 Task: Find connections with filter location Bourgoin-Jallieu with filter topic #customerrelationswith filter profile language French with filter current company Aparna Constructions & Estates with filter school Sathyabama University with filter industry Social Networking Platforms with filter service category Interior Design with filter keywords title Chief Executive Officer
Action: Mouse moved to (506, 63)
Screenshot: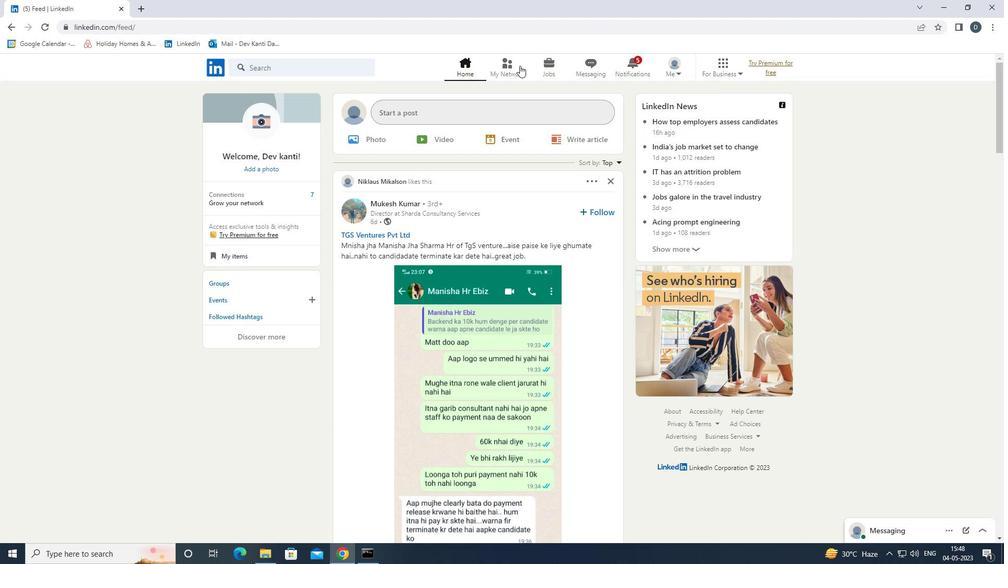 
Action: Mouse pressed left at (506, 63)
Screenshot: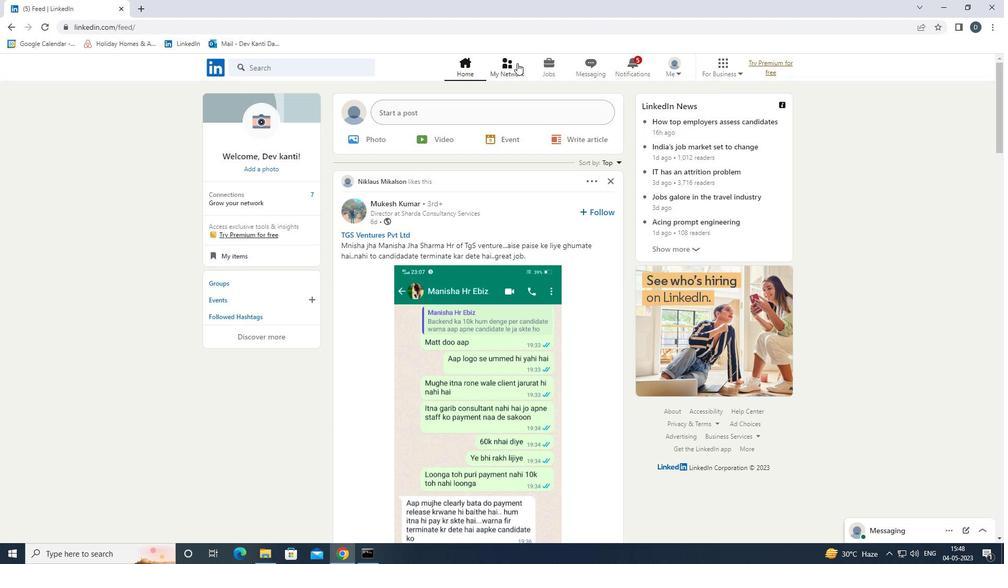 
Action: Mouse moved to (345, 123)
Screenshot: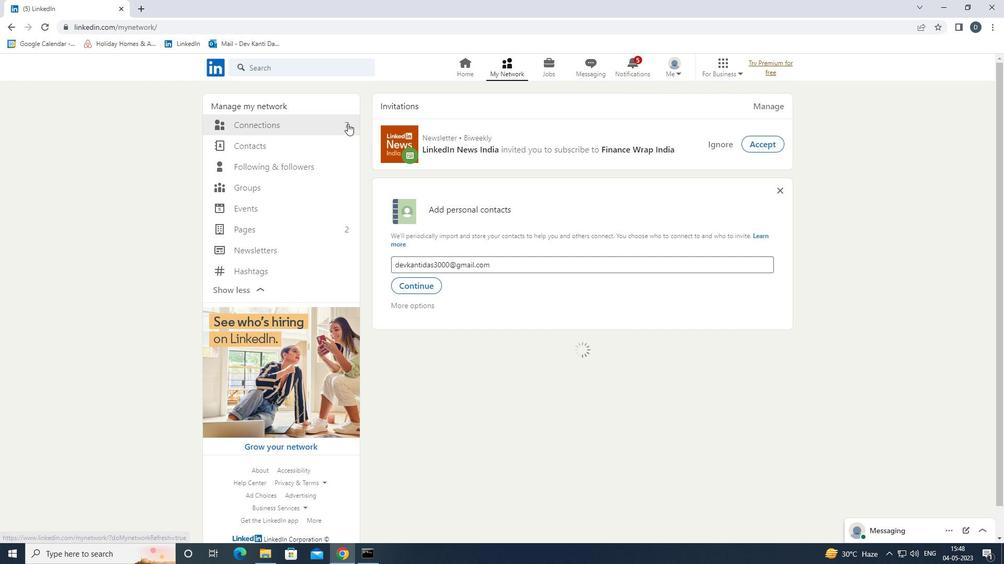 
Action: Mouse pressed left at (345, 123)
Screenshot: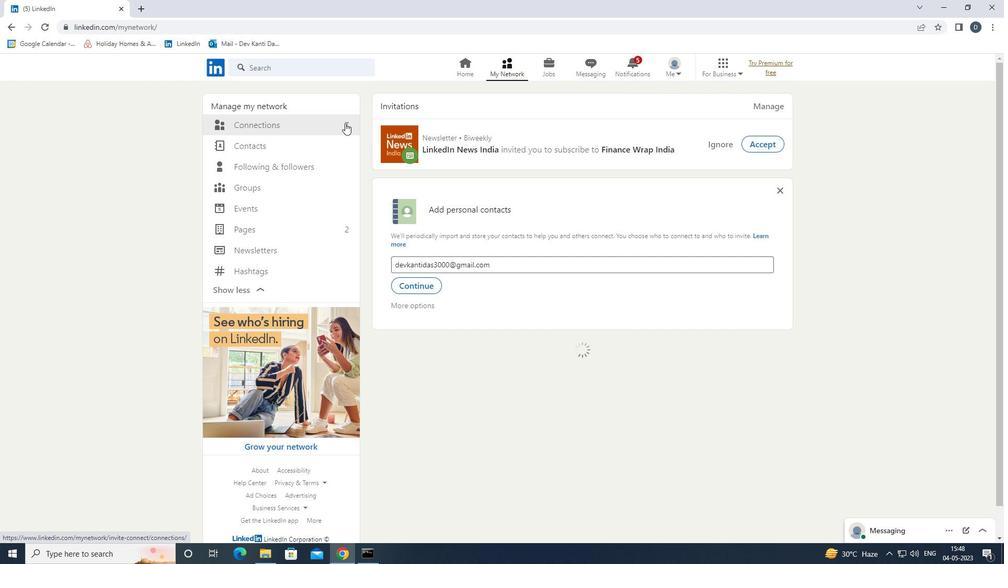 
Action: Mouse moved to (575, 127)
Screenshot: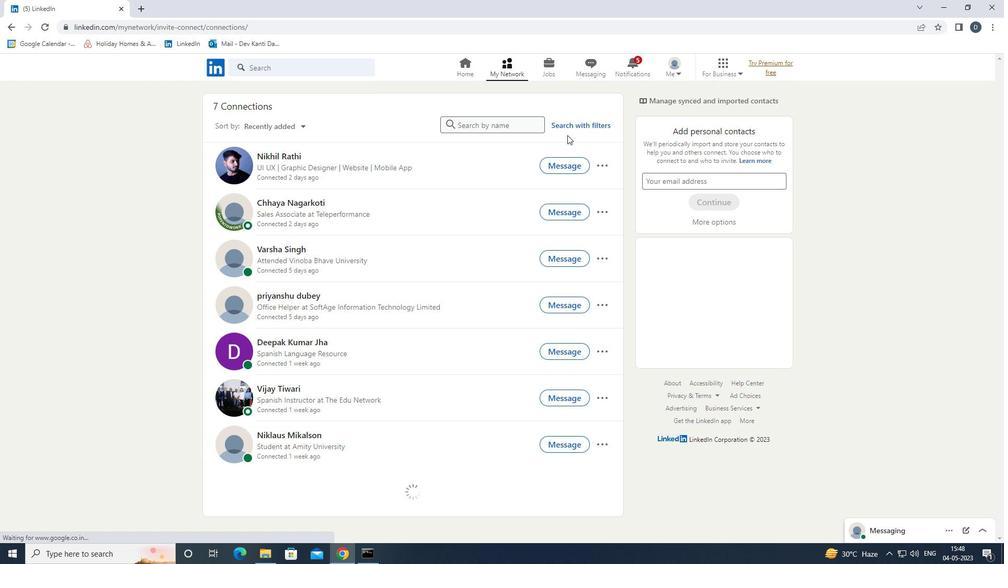 
Action: Mouse pressed left at (575, 127)
Screenshot: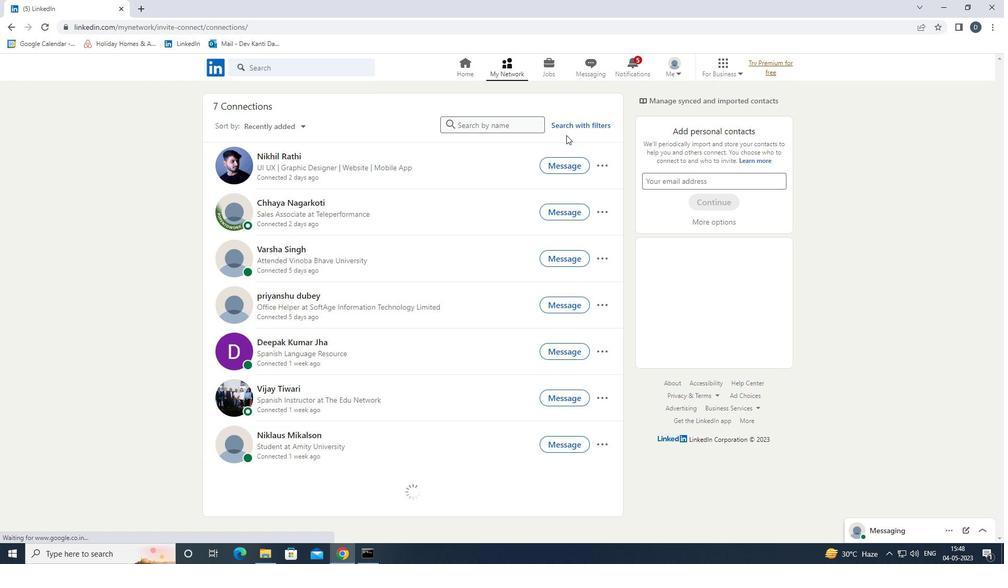 
Action: Mouse moved to (537, 99)
Screenshot: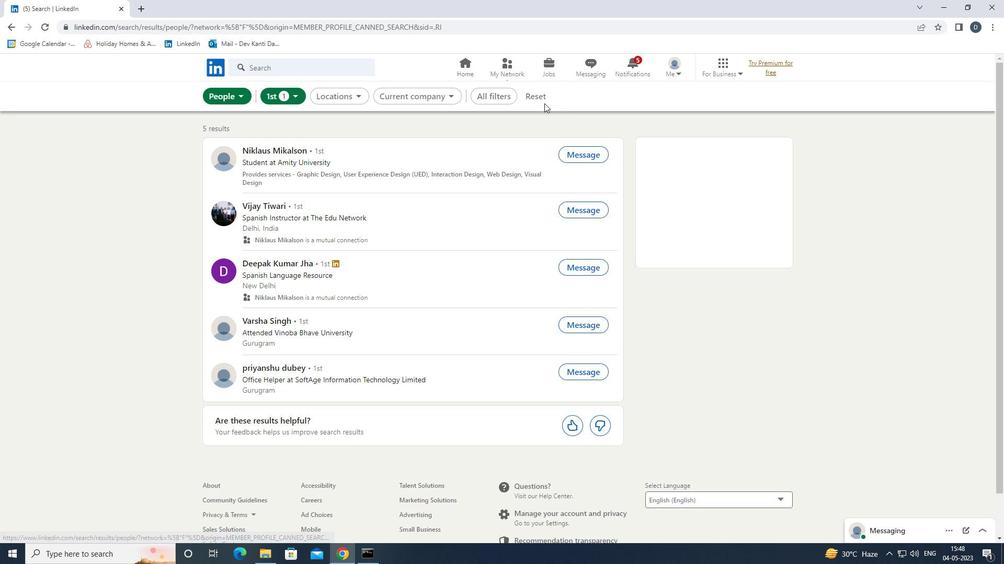 
Action: Mouse pressed left at (537, 99)
Screenshot: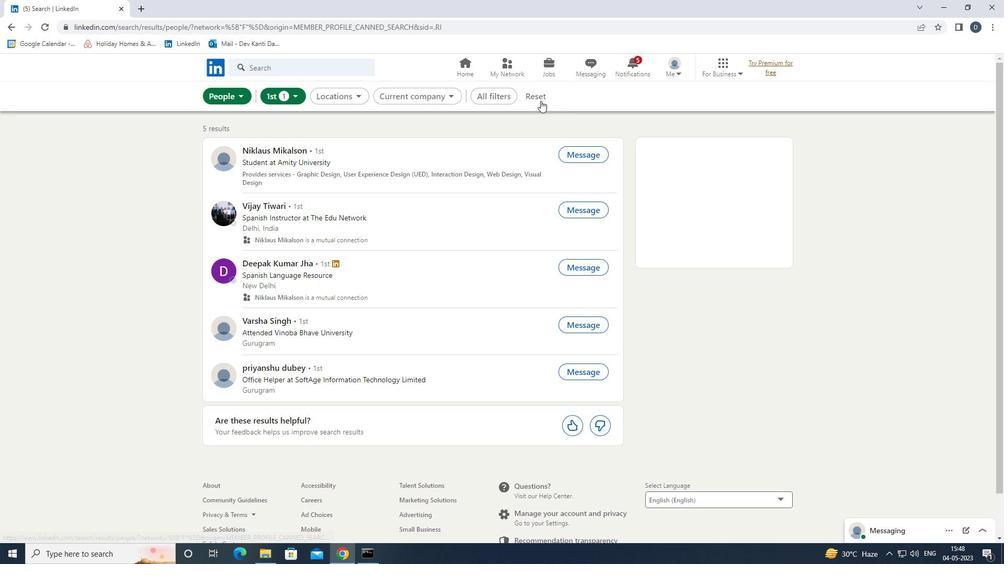 
Action: Mouse moved to (523, 93)
Screenshot: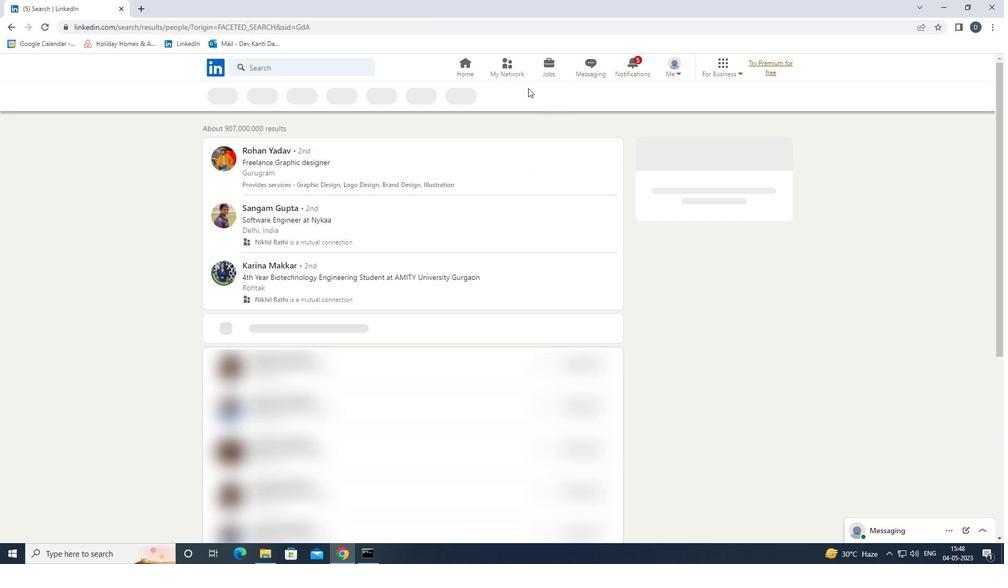 
Action: Mouse pressed left at (523, 93)
Screenshot: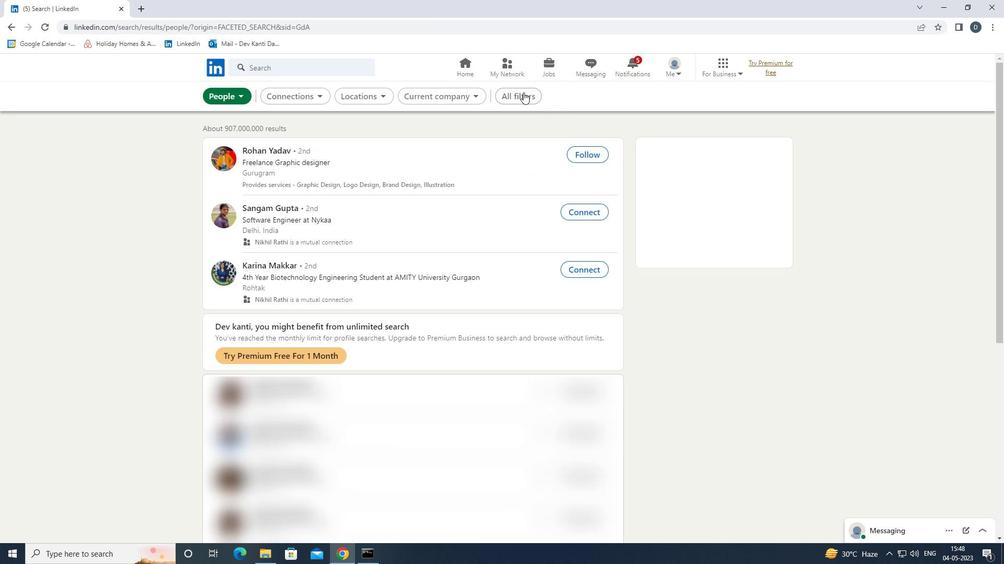 
Action: Mouse moved to (863, 306)
Screenshot: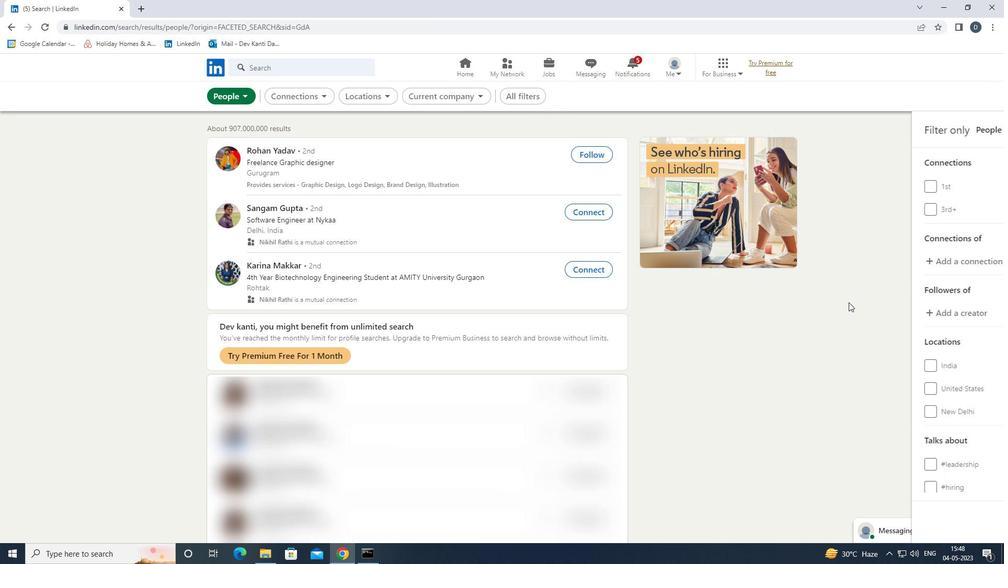 
Action: Mouse scrolled (863, 305) with delta (0, 0)
Screenshot: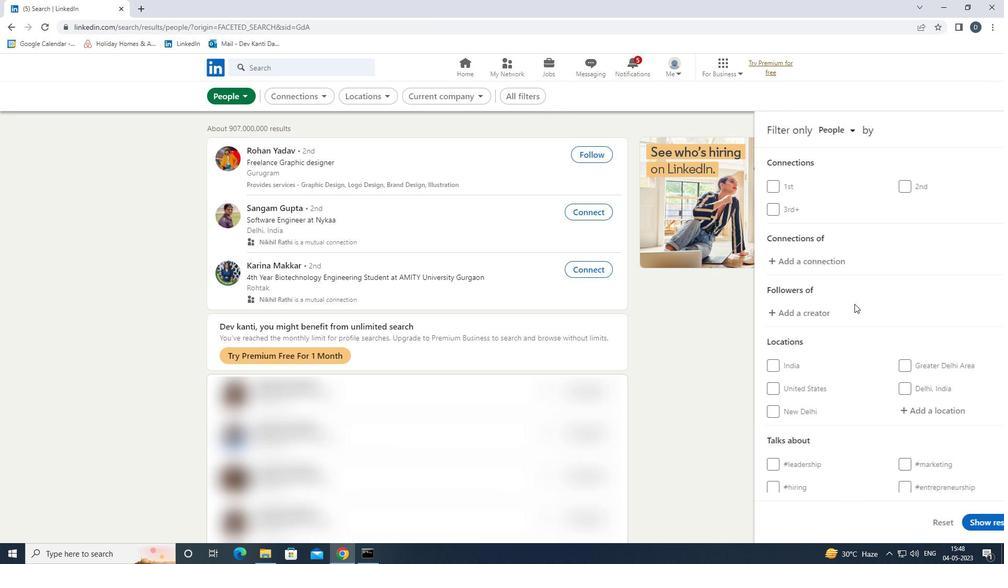 
Action: Mouse scrolled (863, 305) with delta (0, 0)
Screenshot: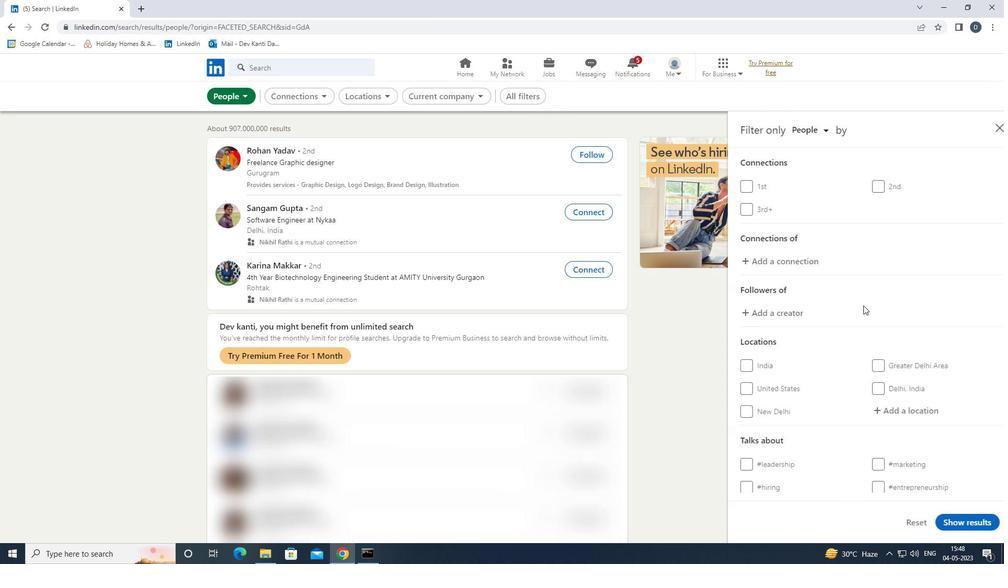 
Action: Mouse moved to (884, 301)
Screenshot: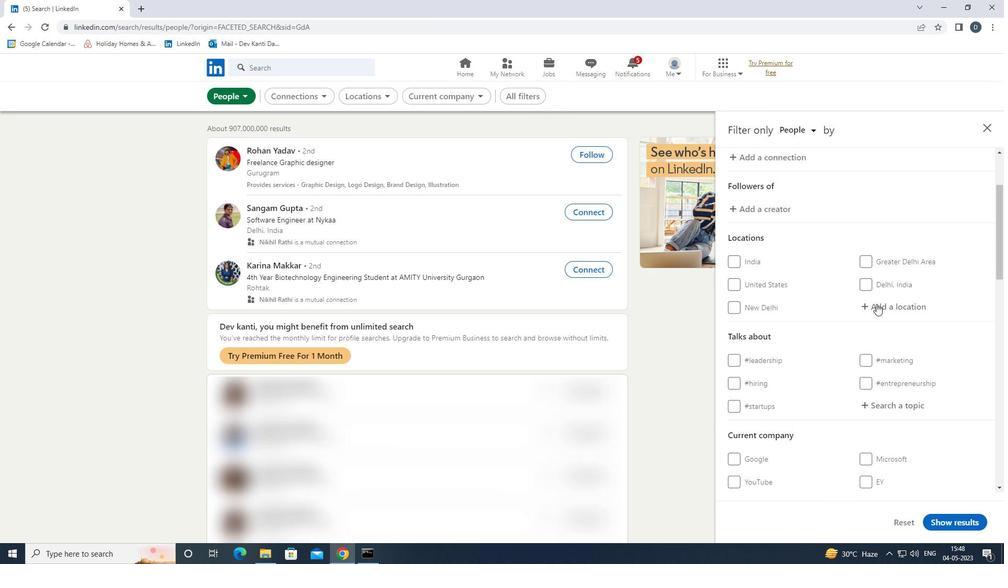 
Action: Mouse pressed left at (884, 301)
Screenshot: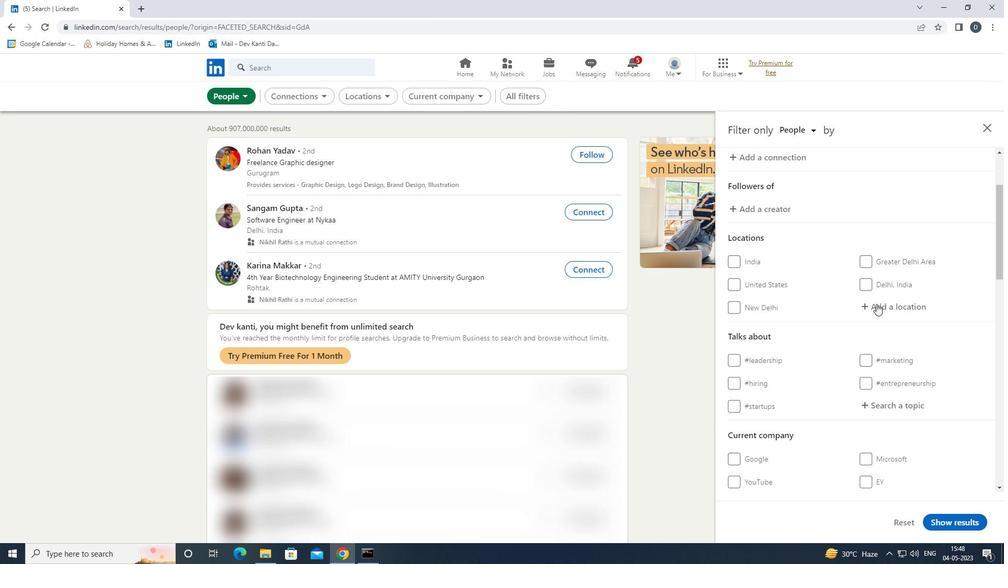 
Action: Key pressed <Key.shift><Key.shift>BOURGOIN<Key.down><Key.enter>
Screenshot: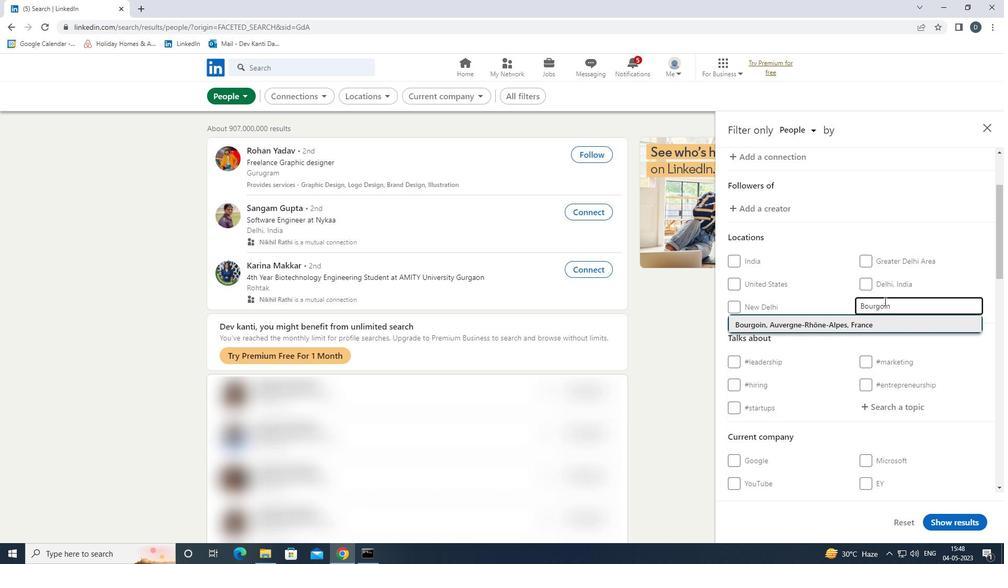 
Action: Mouse scrolled (884, 301) with delta (0, 0)
Screenshot: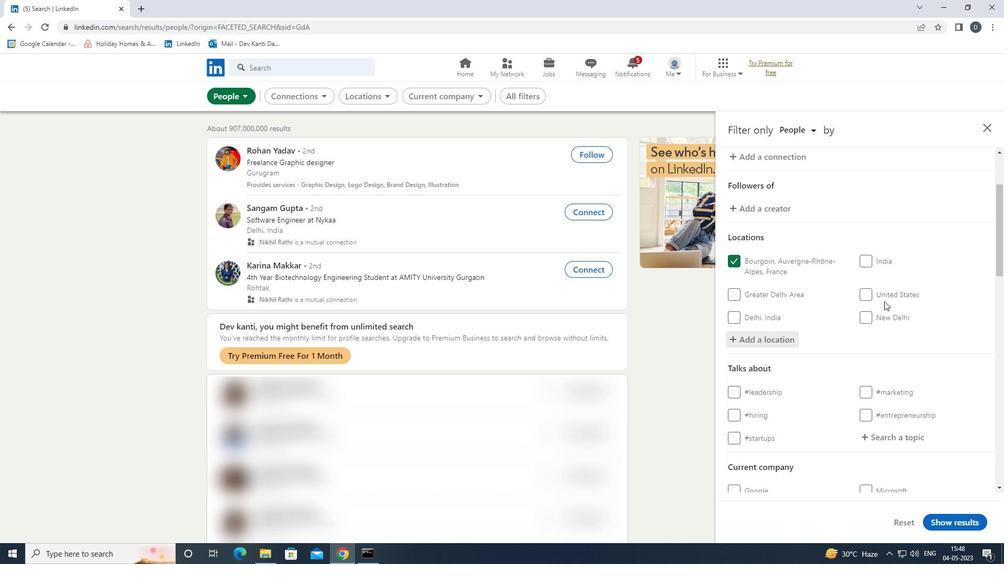 
Action: Mouse scrolled (884, 301) with delta (0, 0)
Screenshot: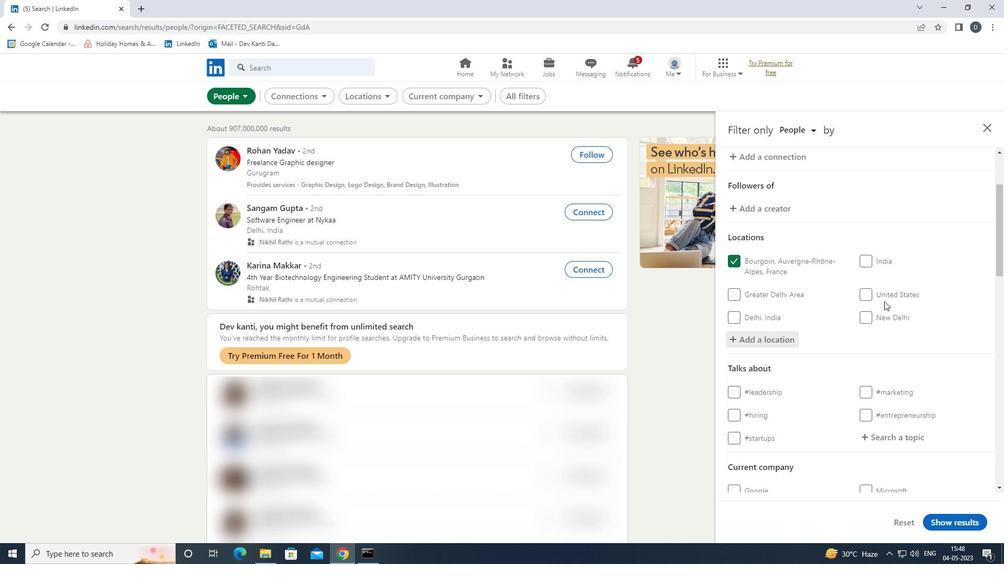 
Action: Mouse moved to (884, 335)
Screenshot: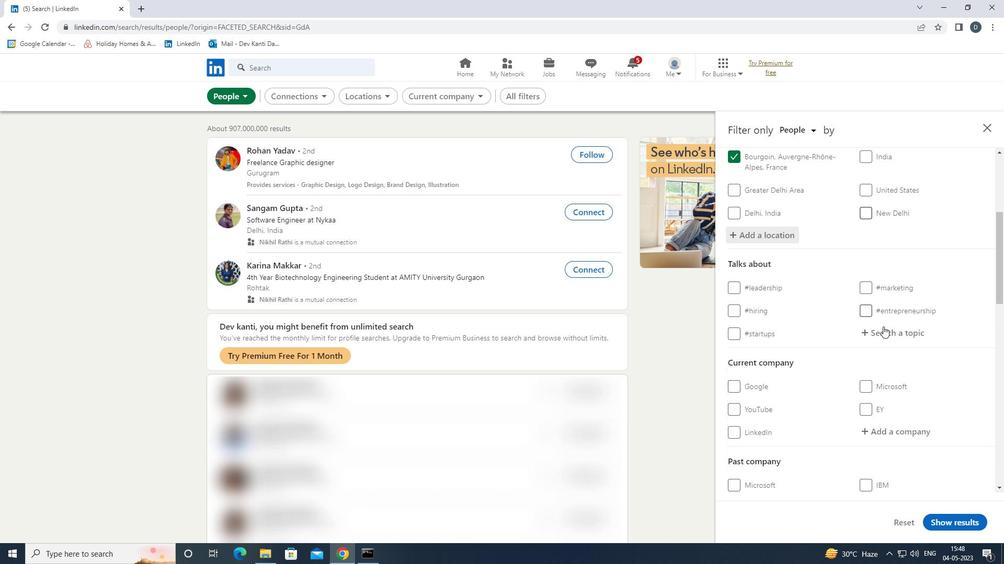 
Action: Mouse pressed left at (884, 335)
Screenshot: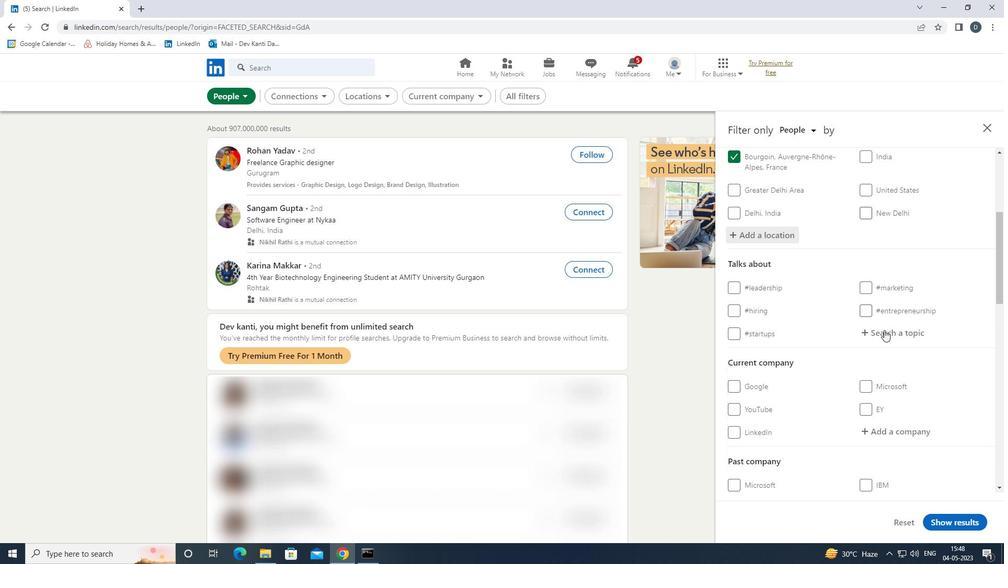
Action: Key pressed CUSTOMERRELAT<Key.down><Key.enter>
Screenshot: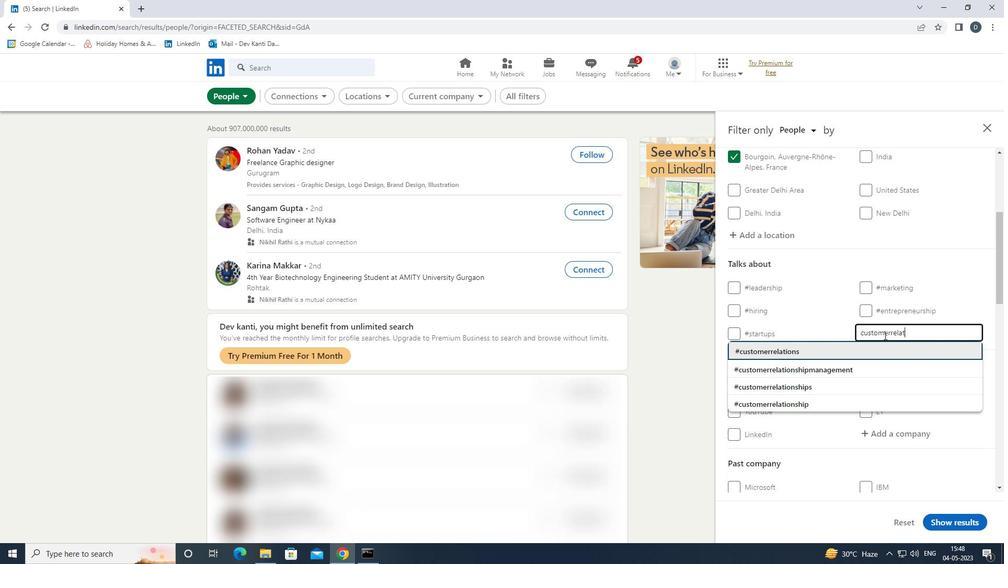 
Action: Mouse scrolled (884, 335) with delta (0, 0)
Screenshot: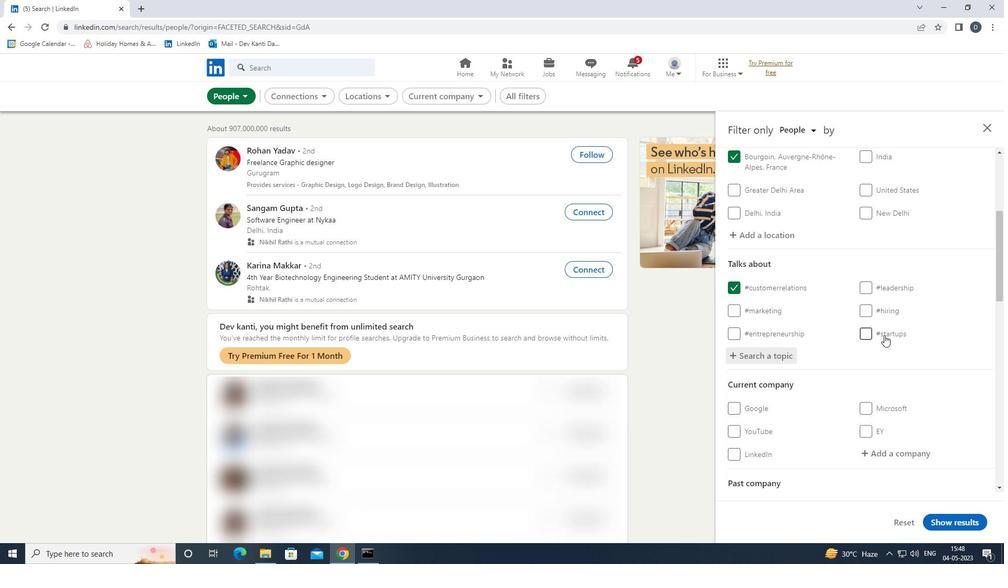 
Action: Mouse scrolled (884, 335) with delta (0, 0)
Screenshot: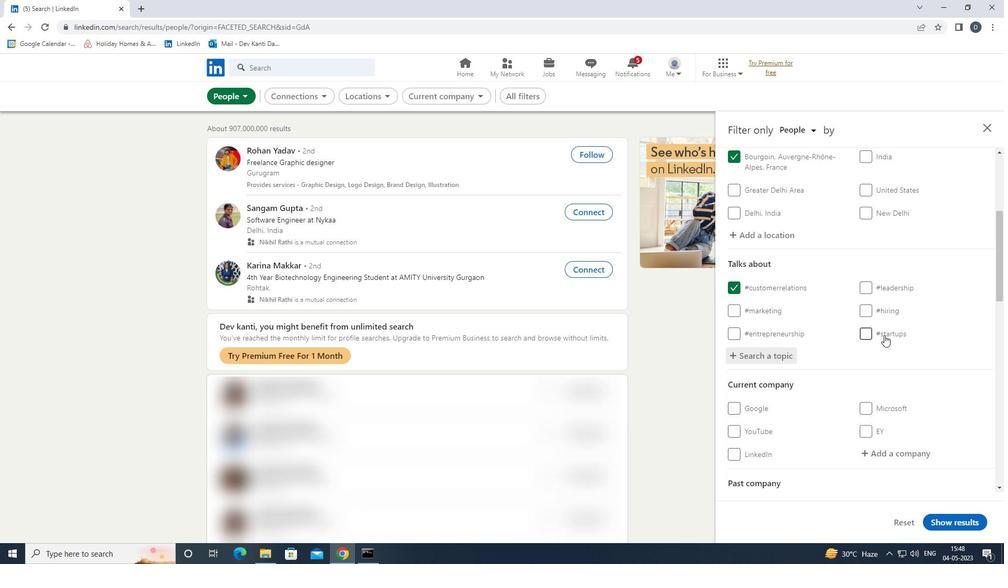 
Action: Mouse scrolled (884, 335) with delta (0, 0)
Screenshot: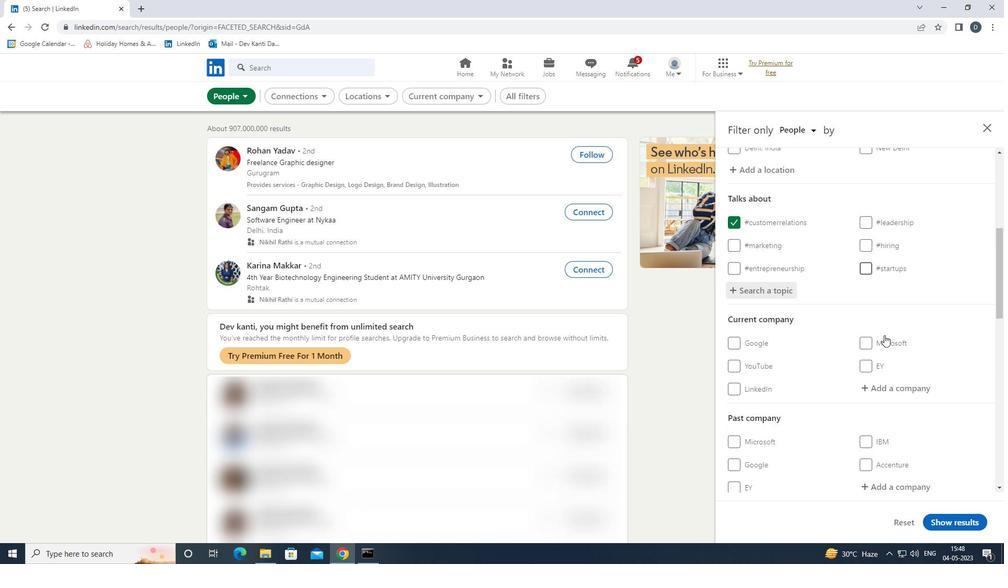 
Action: Mouse scrolled (884, 335) with delta (0, 0)
Screenshot: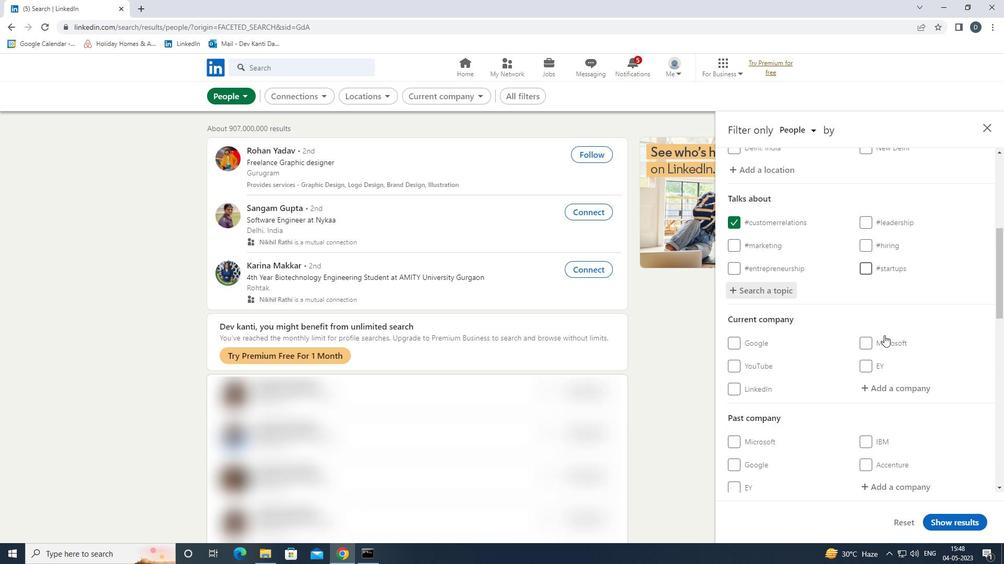 
Action: Mouse scrolled (884, 335) with delta (0, 0)
Screenshot: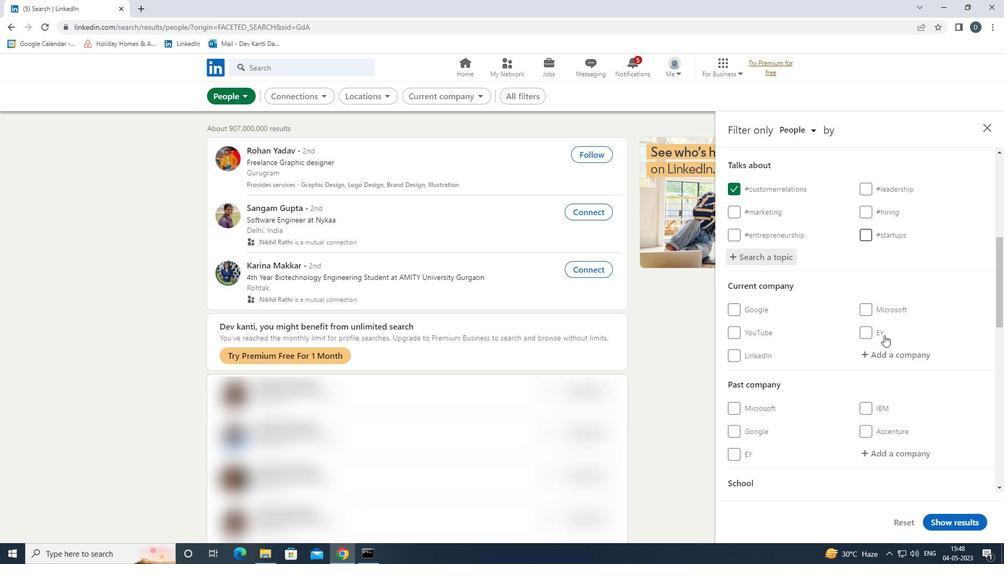 
Action: Mouse scrolled (884, 335) with delta (0, 0)
Screenshot: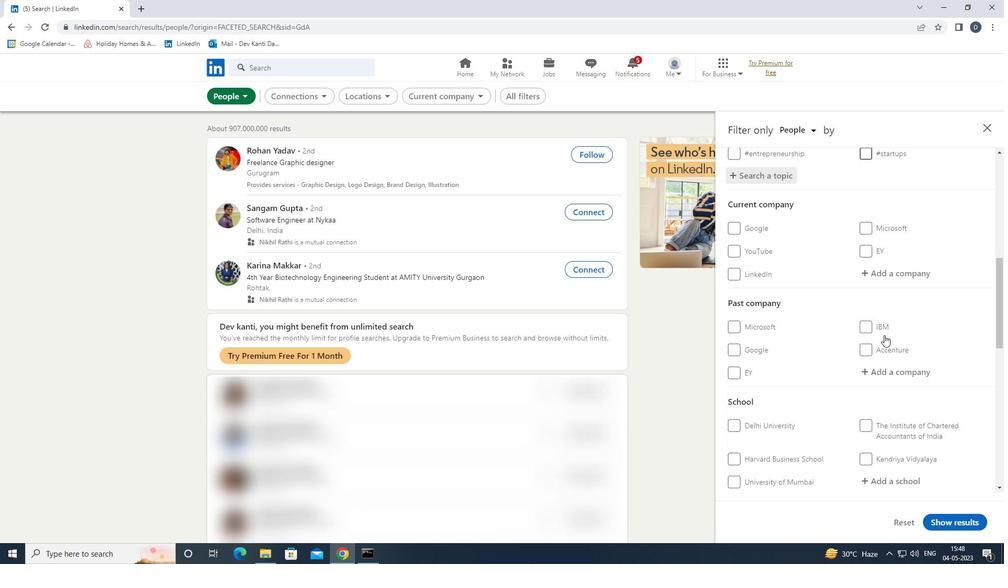 
Action: Mouse scrolled (884, 335) with delta (0, 0)
Screenshot: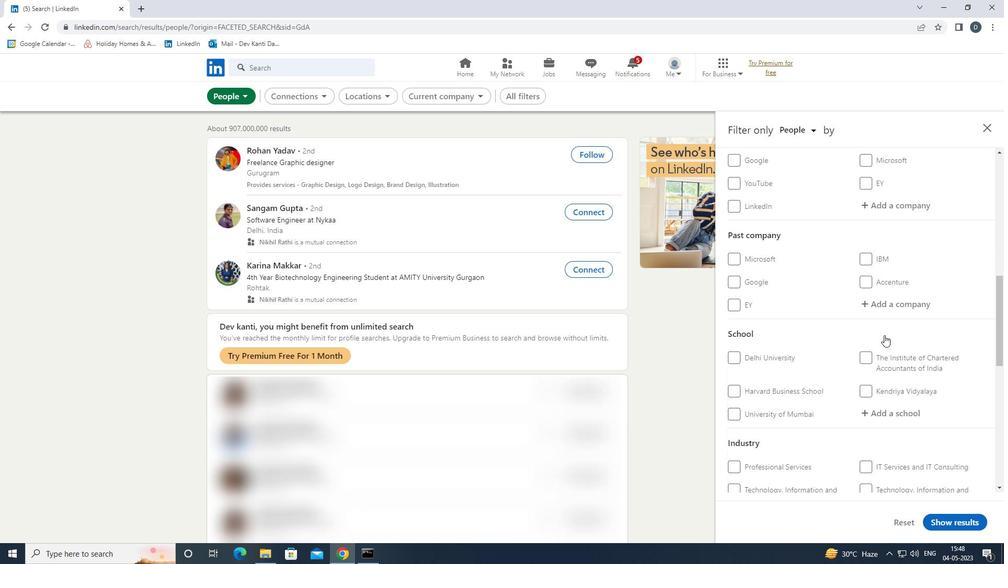 
Action: Mouse scrolled (884, 335) with delta (0, 0)
Screenshot: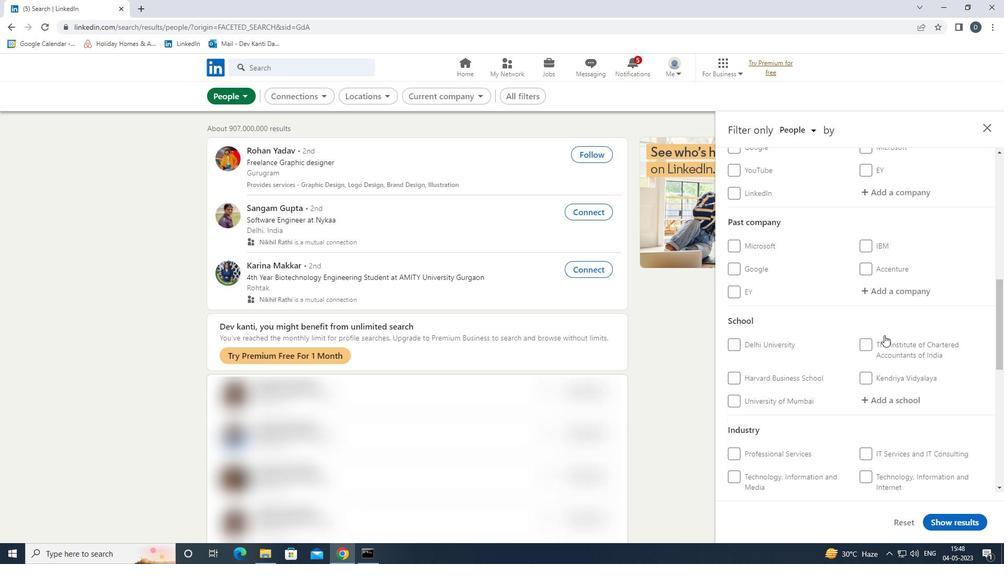 
Action: Mouse moved to (860, 416)
Screenshot: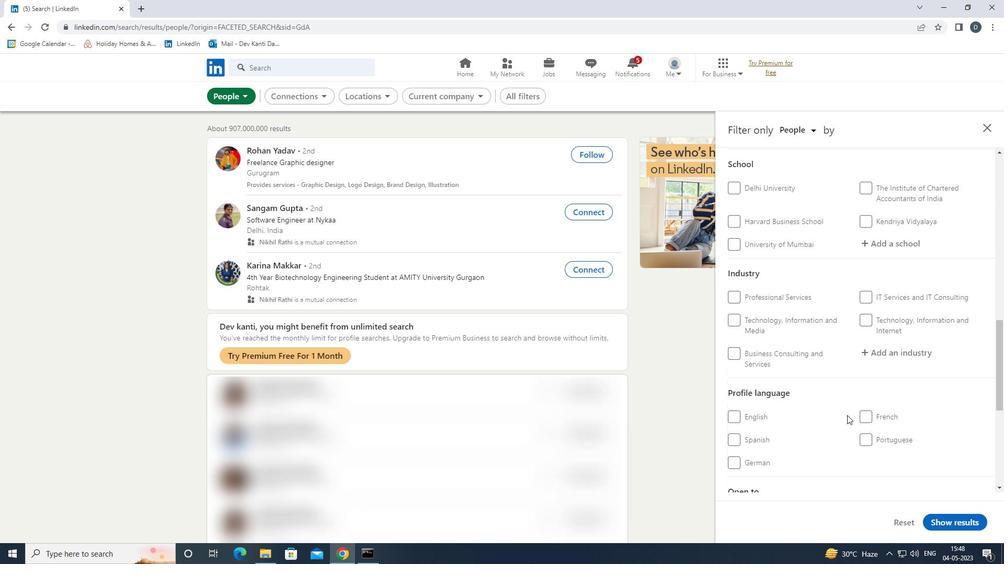 
Action: Mouse pressed left at (860, 416)
Screenshot: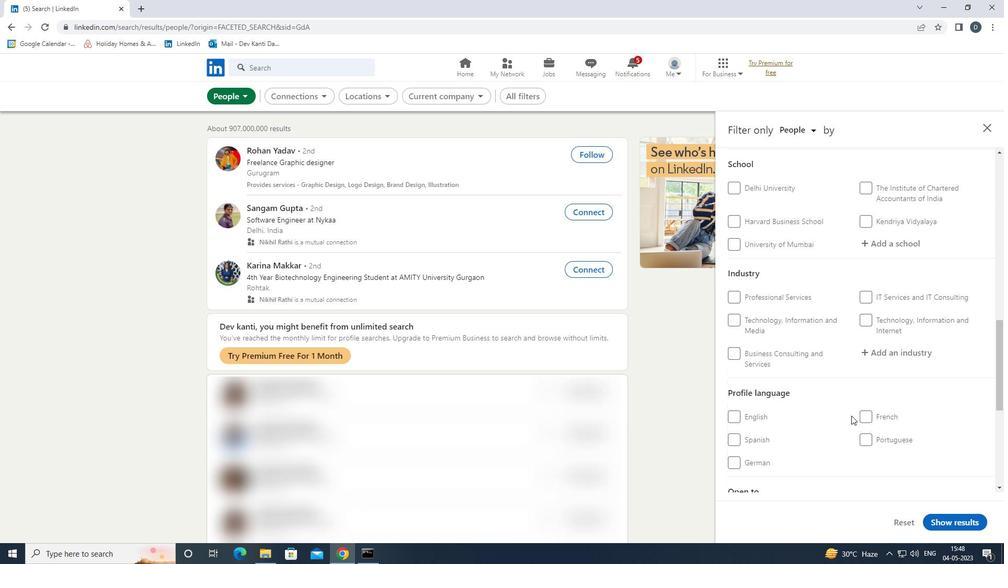 
Action: Mouse scrolled (860, 417) with delta (0, 0)
Screenshot: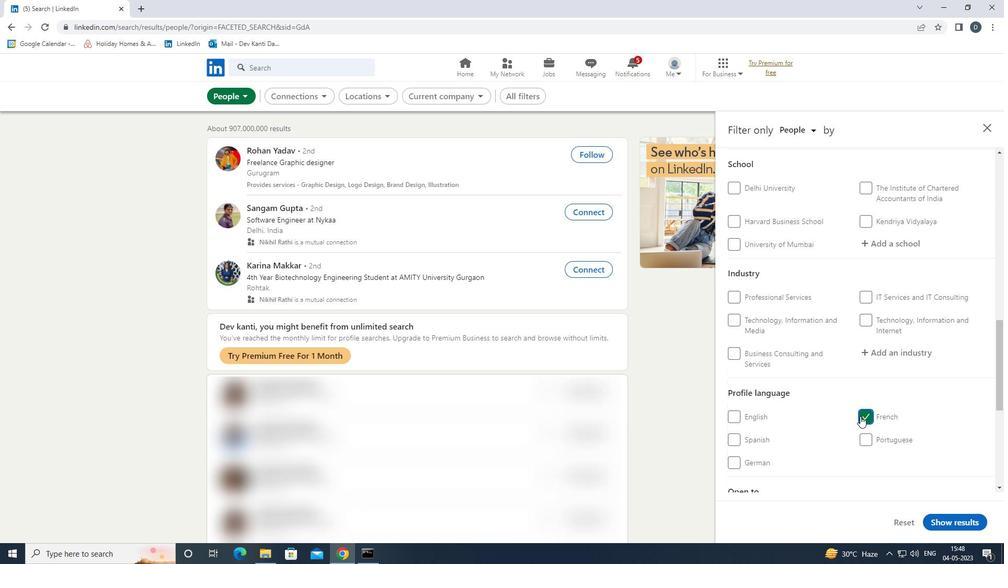 
Action: Mouse scrolled (860, 417) with delta (0, 0)
Screenshot: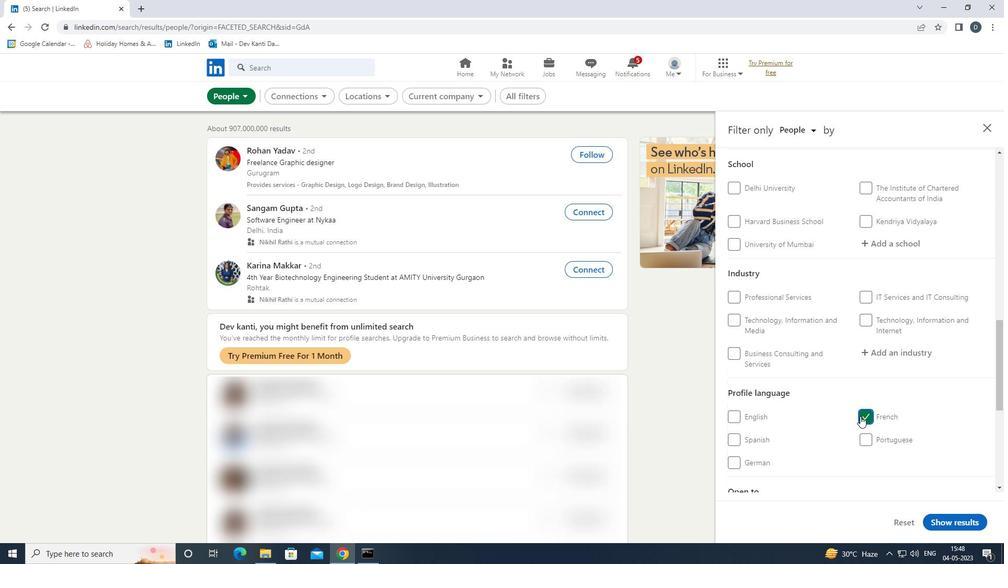 
Action: Mouse scrolled (860, 417) with delta (0, 0)
Screenshot: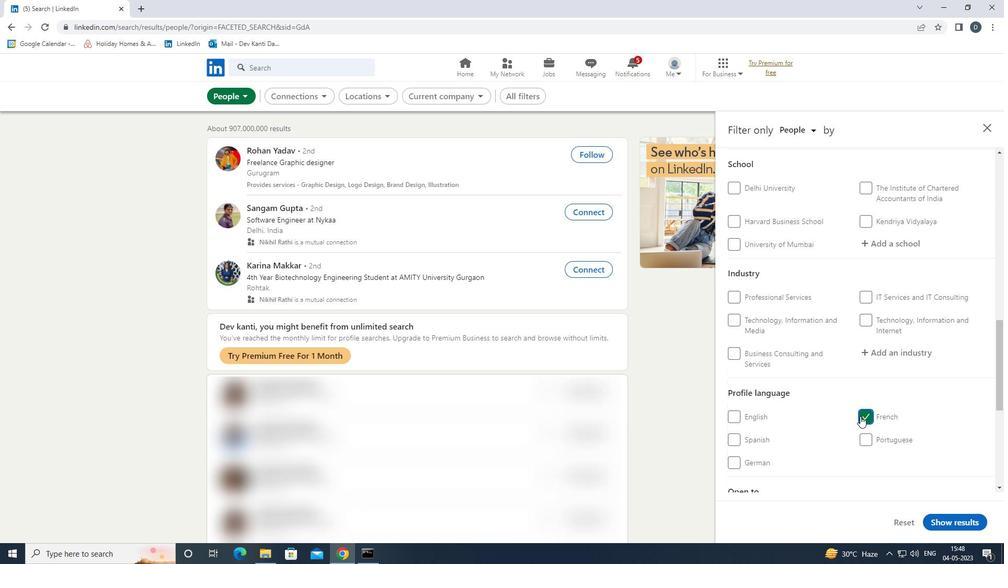
Action: Mouse scrolled (860, 417) with delta (0, 0)
Screenshot: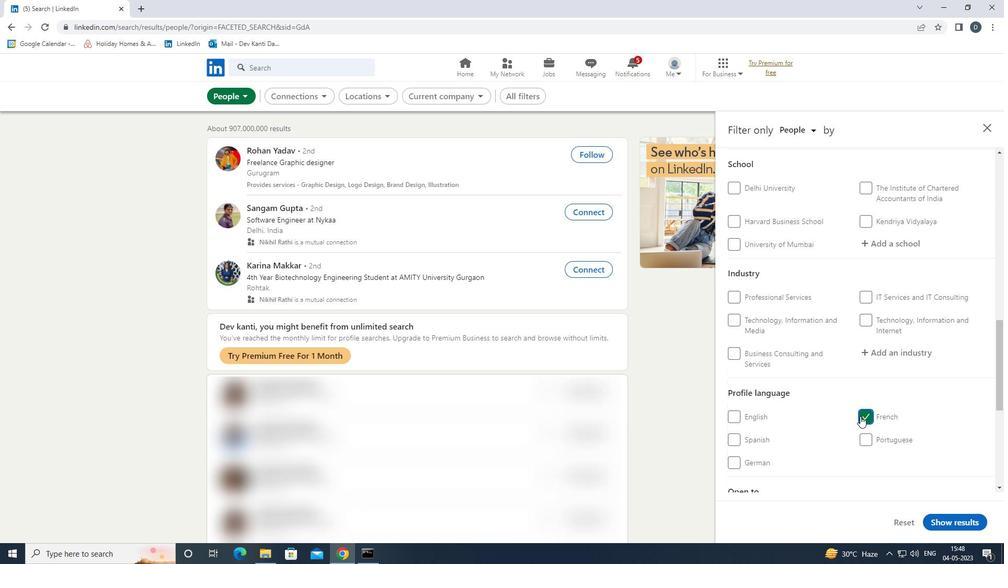 
Action: Mouse scrolled (860, 417) with delta (0, 0)
Screenshot: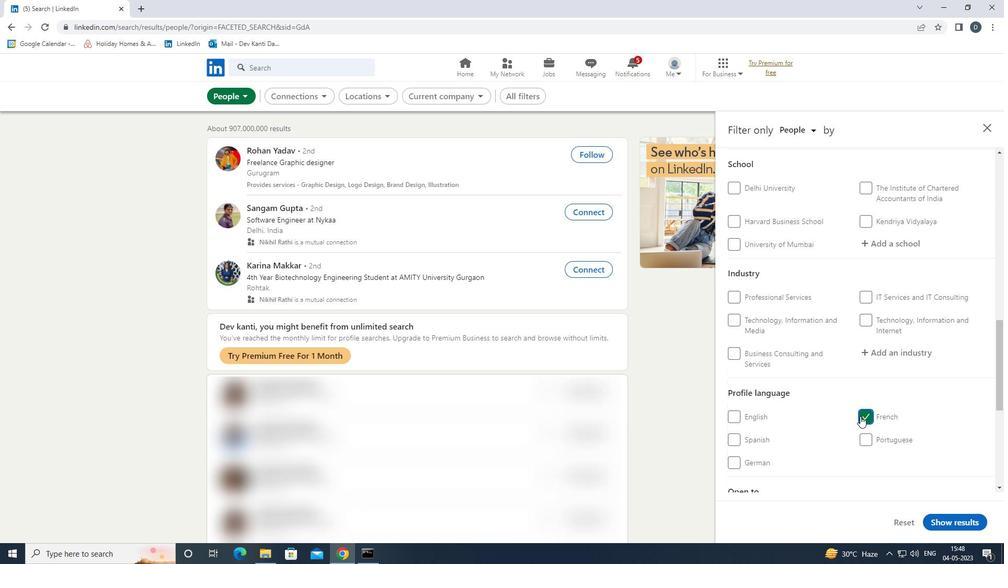 
Action: Mouse moved to (878, 300)
Screenshot: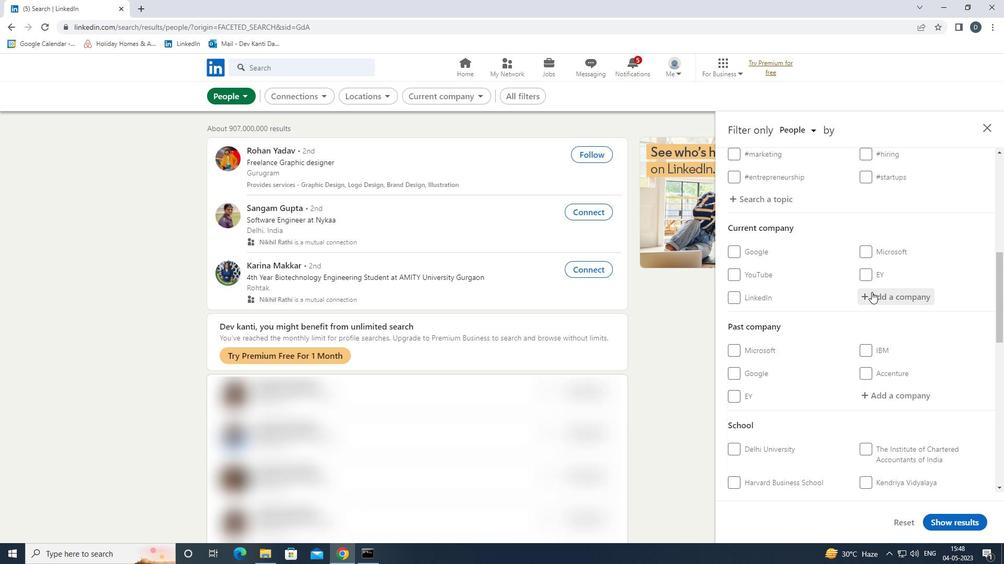 
Action: Mouse pressed left at (878, 300)
Screenshot: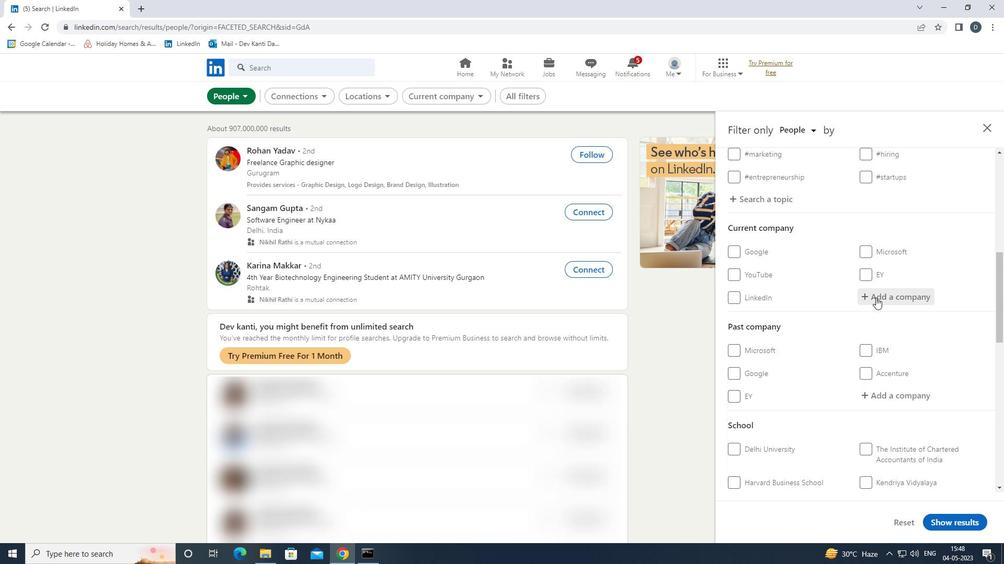 
Action: Mouse moved to (879, 300)
Screenshot: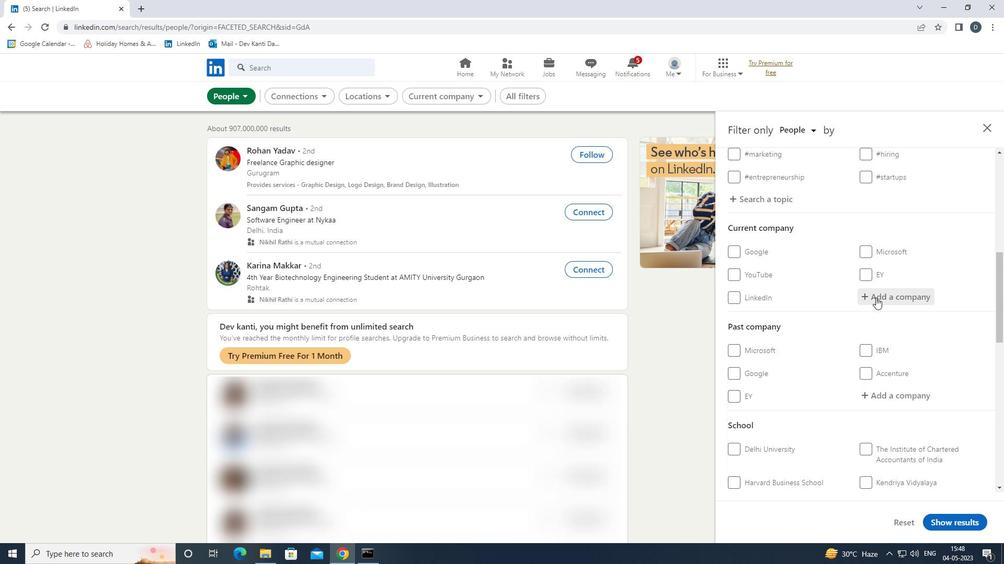 
Action: Key pressed <Key.shift>APARNA<Key.space><Key.shift>CONS<Key.down><Key.down><Key.enter>
Screenshot: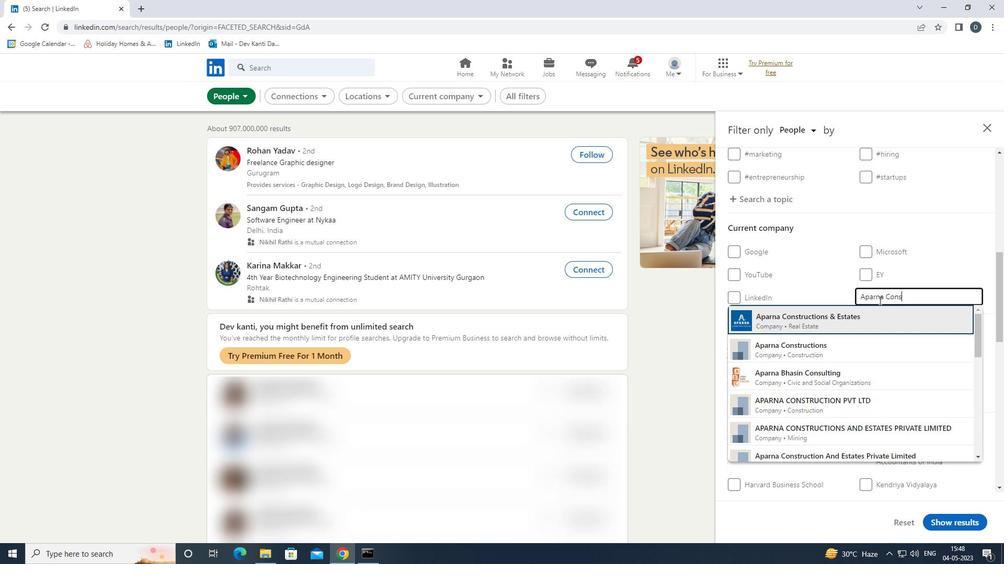
Action: Mouse moved to (880, 308)
Screenshot: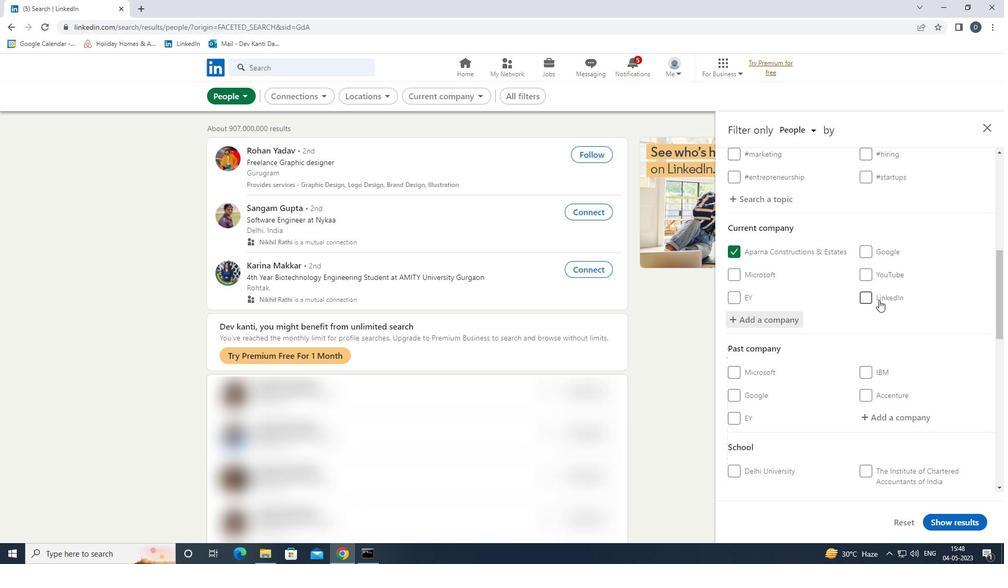 
Action: Mouse scrolled (880, 307) with delta (0, 0)
Screenshot: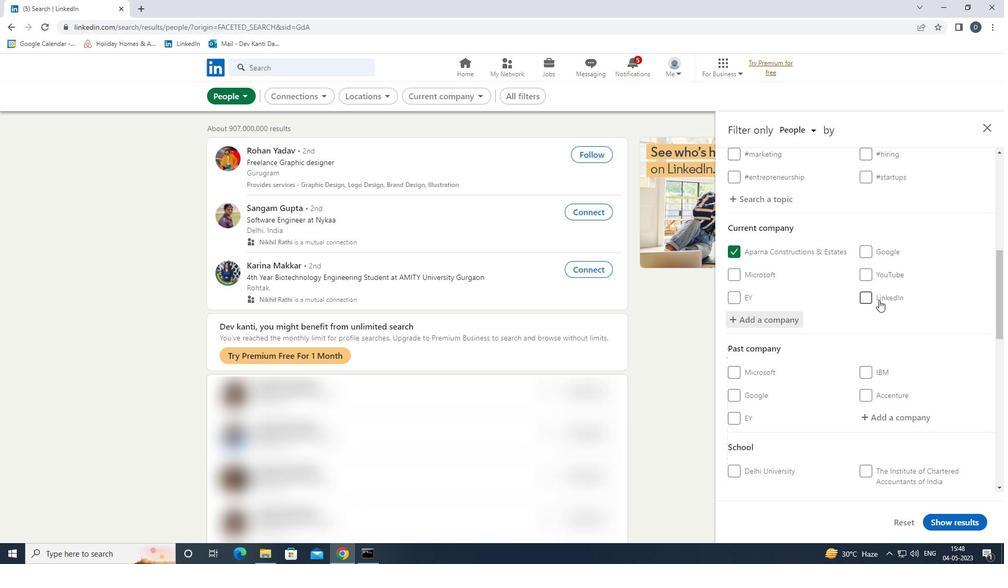 
Action: Mouse moved to (880, 309)
Screenshot: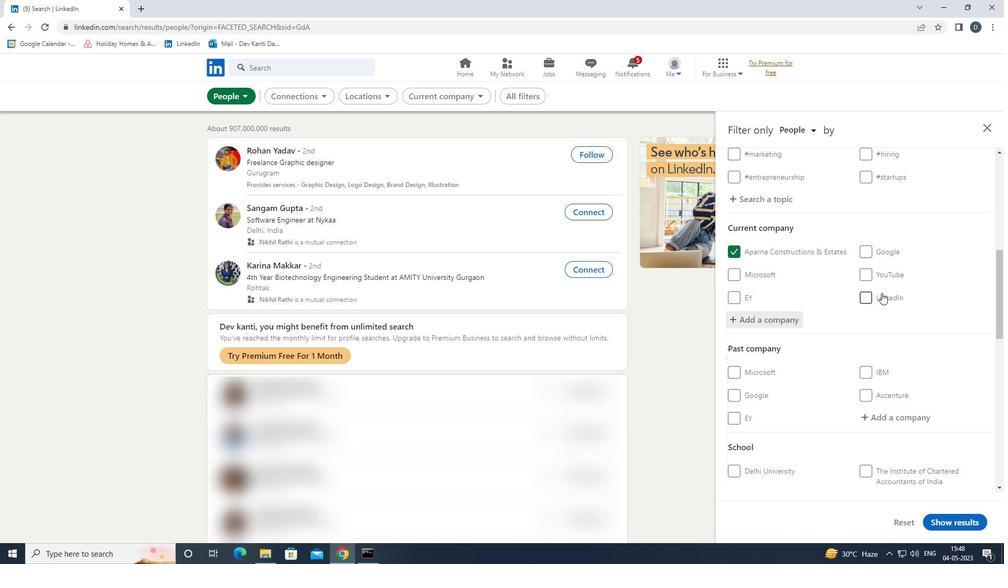 
Action: Mouse scrolled (880, 309) with delta (0, 0)
Screenshot: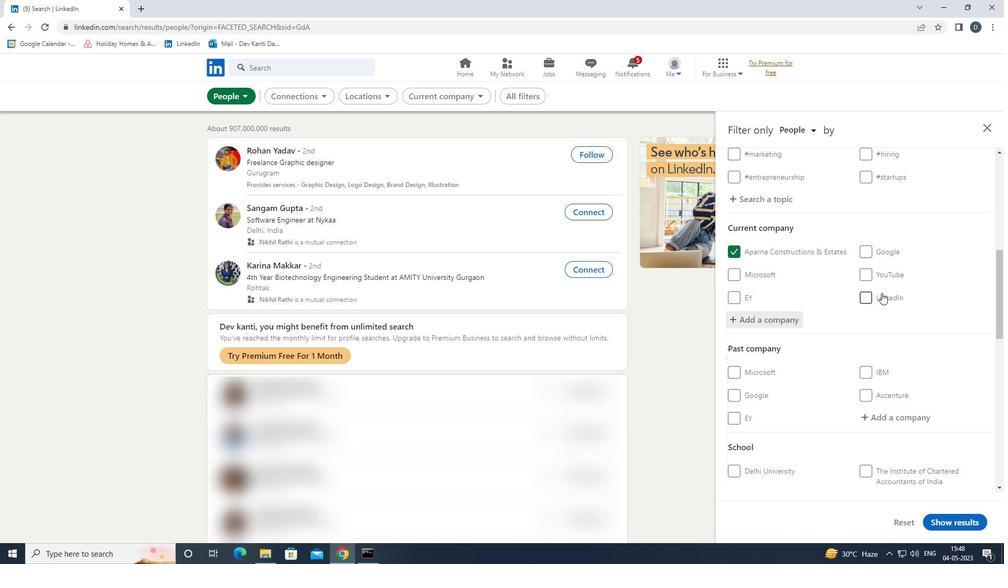 
Action: Mouse moved to (880, 312)
Screenshot: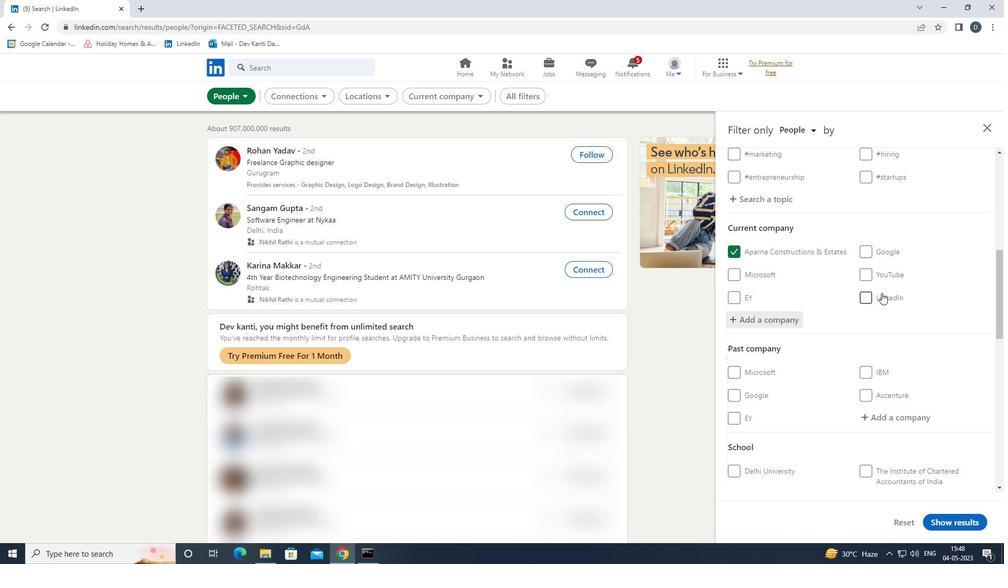 
Action: Mouse scrolled (880, 311) with delta (0, 0)
Screenshot: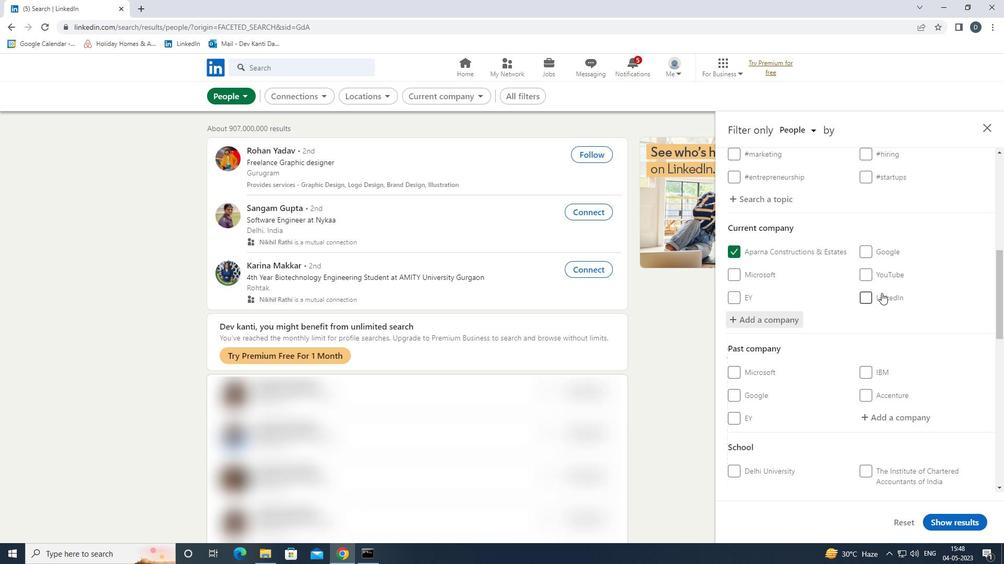 
Action: Mouse scrolled (880, 311) with delta (0, 0)
Screenshot: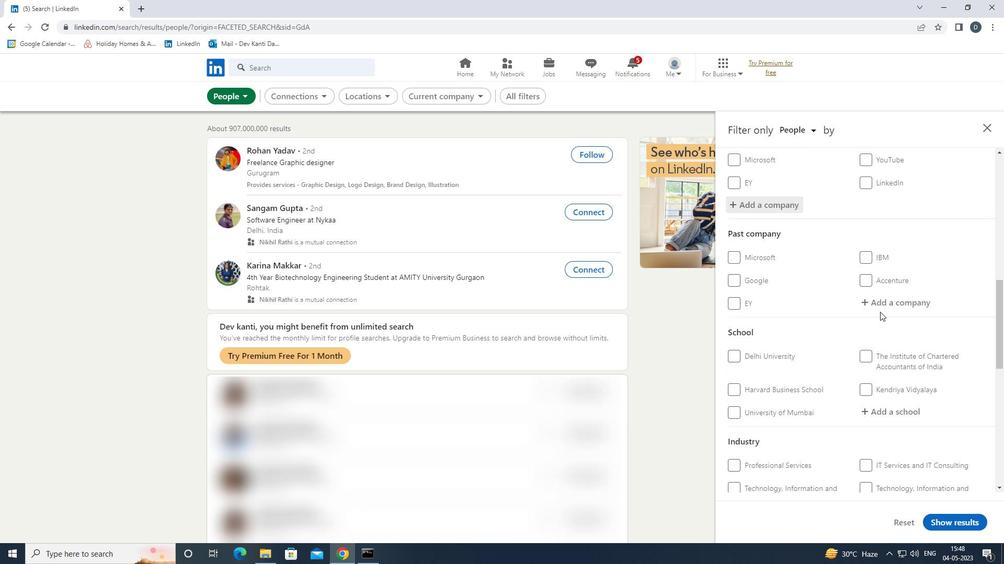 
Action: Mouse moved to (910, 323)
Screenshot: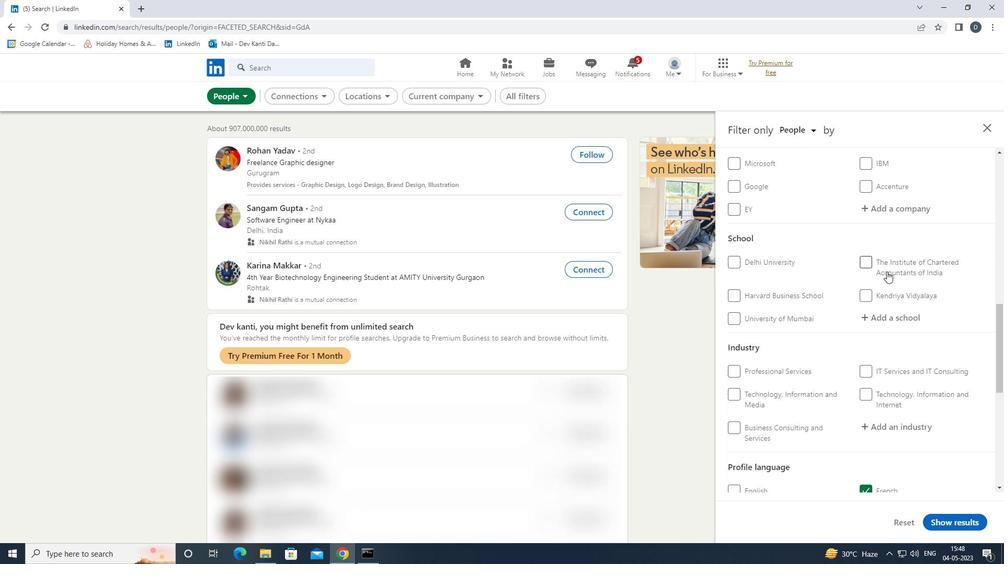 
Action: Mouse pressed left at (910, 323)
Screenshot: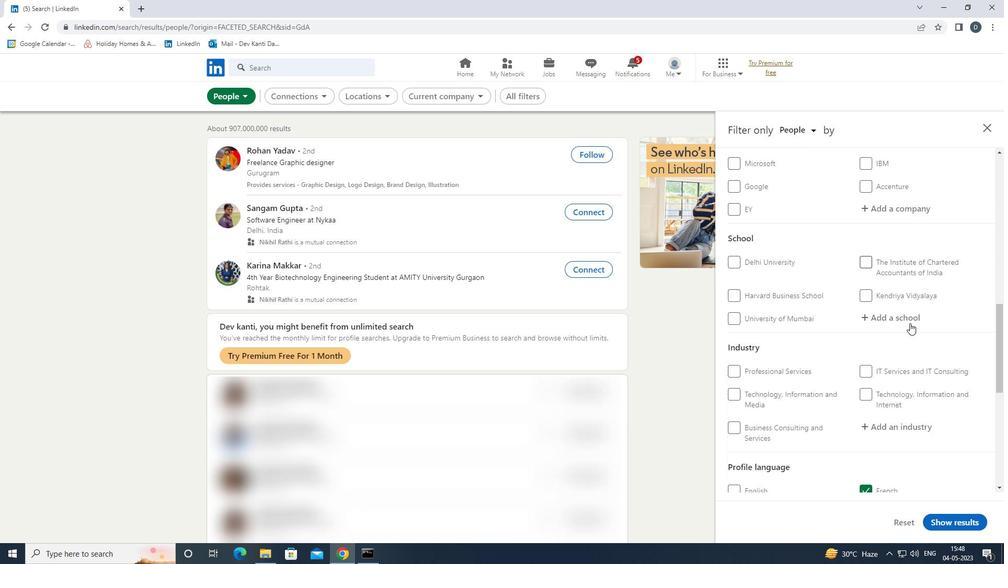 
Action: Mouse moved to (903, 322)
Screenshot: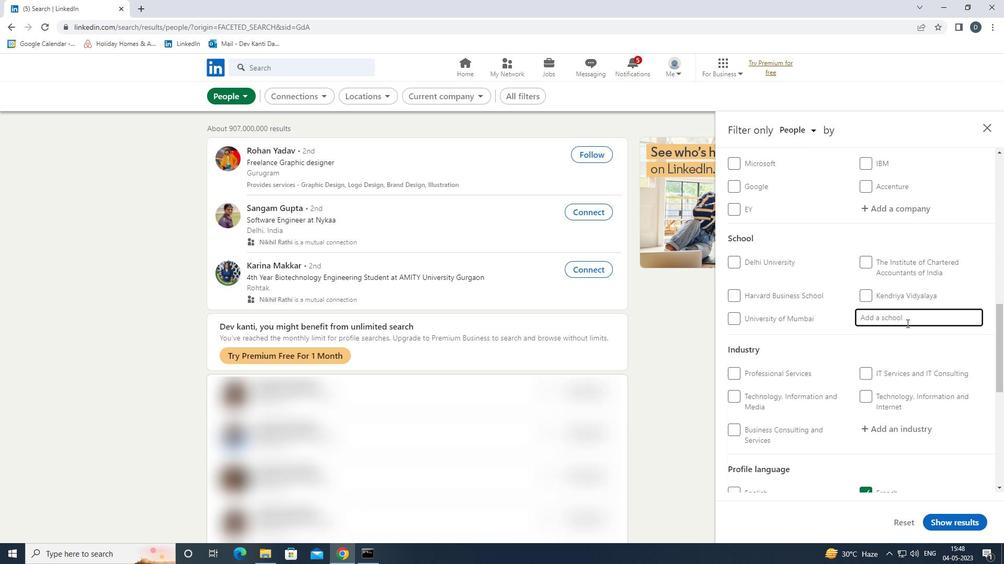 
Action: Key pressed <Key.shift><Key.shift><Key.shift><Key.shift><Key.shift><Key.shift><Key.shift><Key.shift><Key.shift><Key.shift><Key.shift><Key.shift><Key.shift><Key.shift><Key.shift>SATHYABAM<Key.down><Key.down><Key.enter>
Screenshot: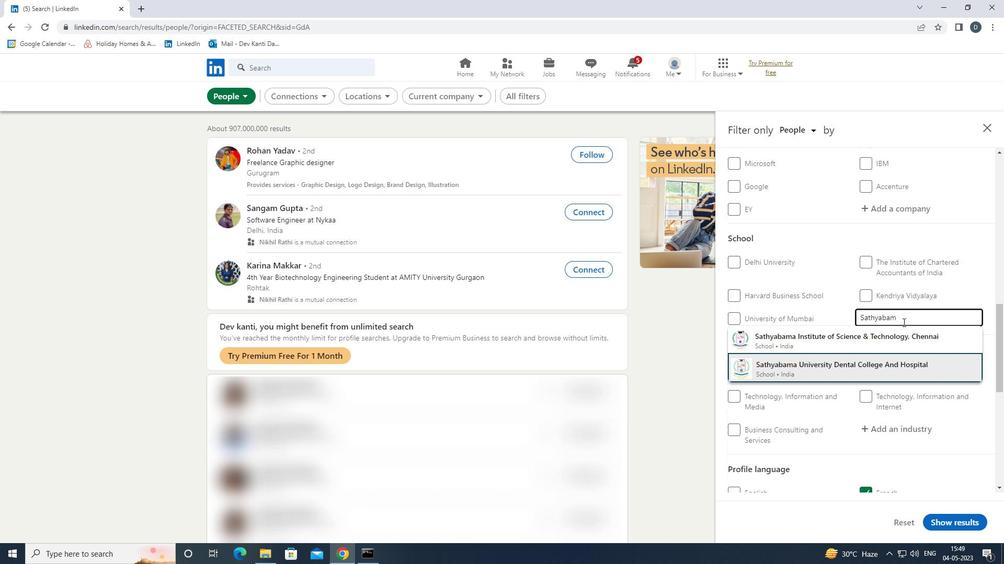
Action: Mouse scrolled (903, 322) with delta (0, 0)
Screenshot: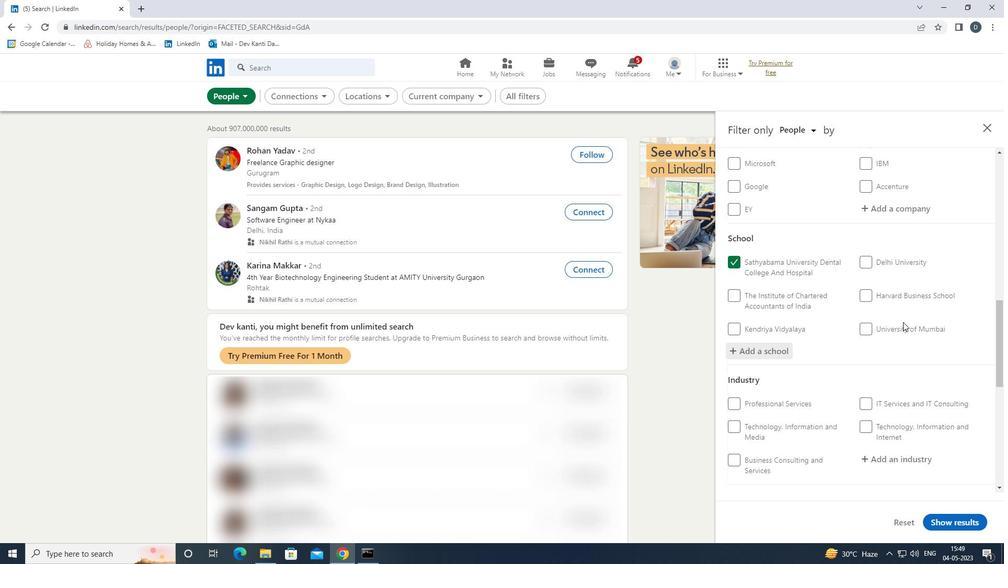 
Action: Mouse moved to (902, 323)
Screenshot: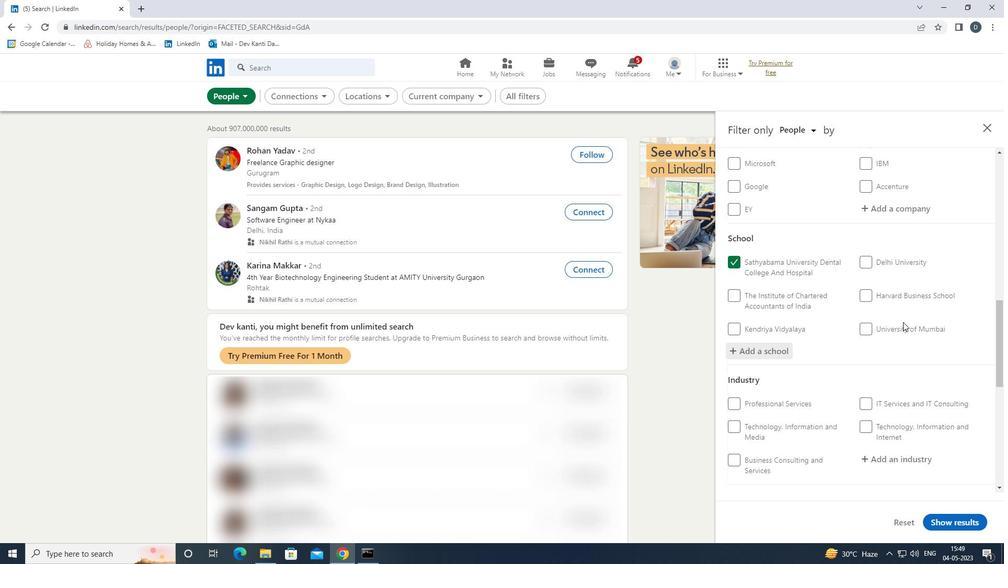 
Action: Mouse scrolled (902, 322) with delta (0, 0)
Screenshot: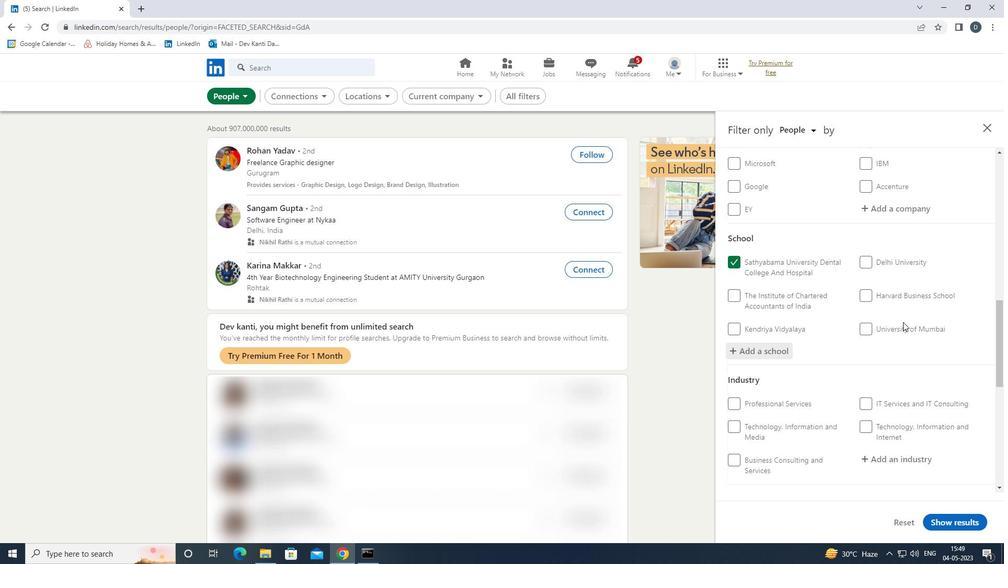 
Action: Mouse moved to (902, 325)
Screenshot: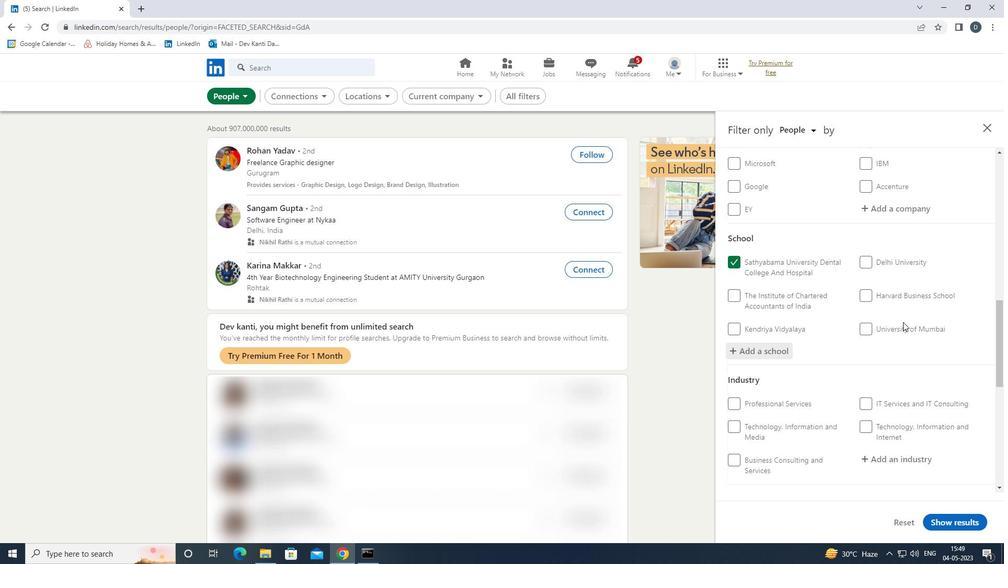 
Action: Mouse scrolled (902, 324) with delta (0, 0)
Screenshot: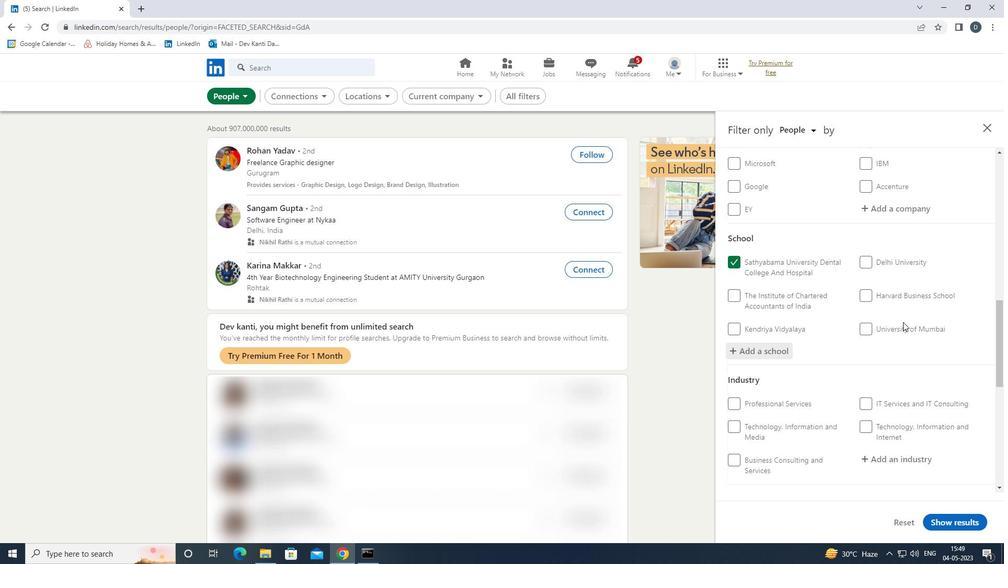 
Action: Mouse moved to (903, 329)
Screenshot: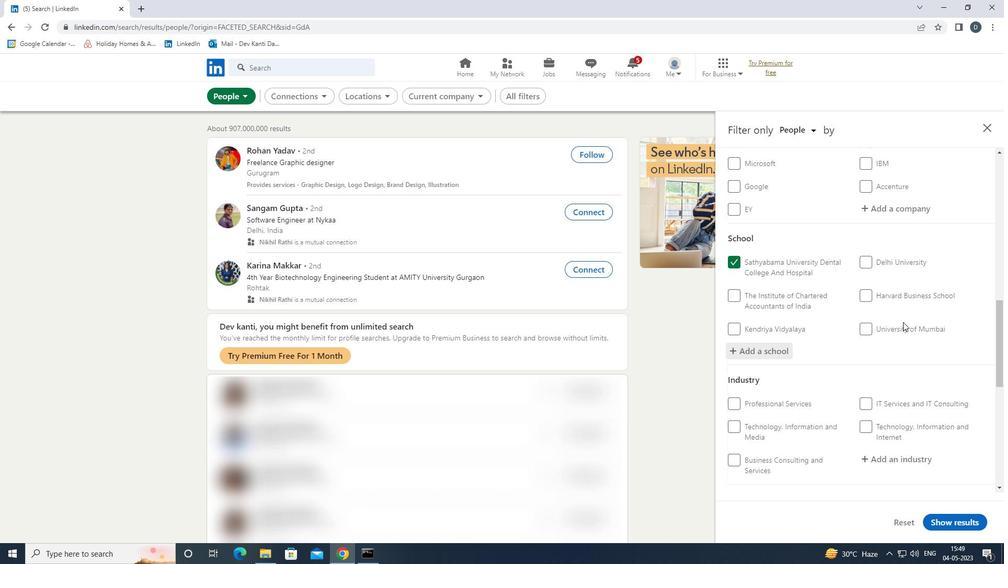 
Action: Mouse scrolled (903, 328) with delta (0, 0)
Screenshot: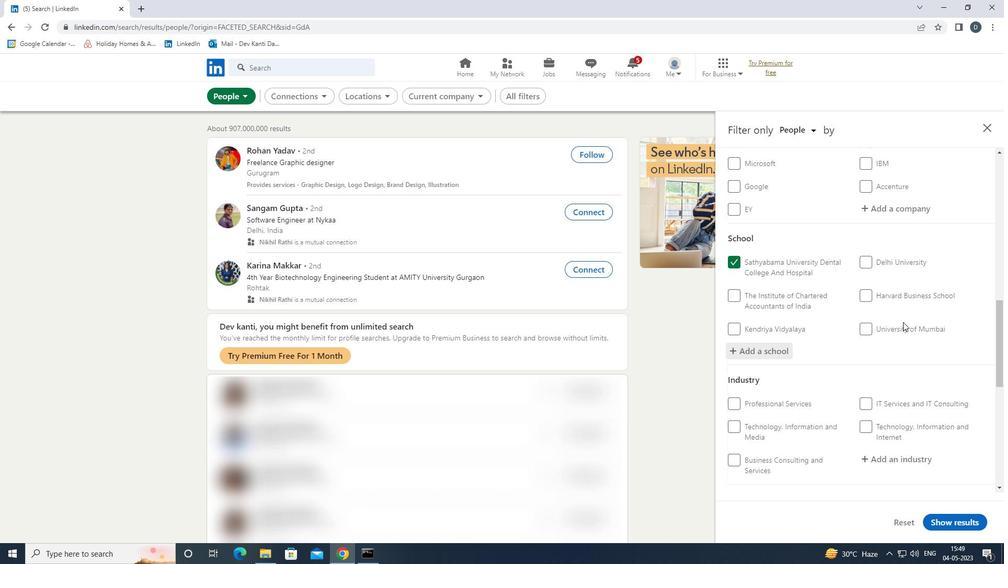 
Action: Mouse moved to (895, 245)
Screenshot: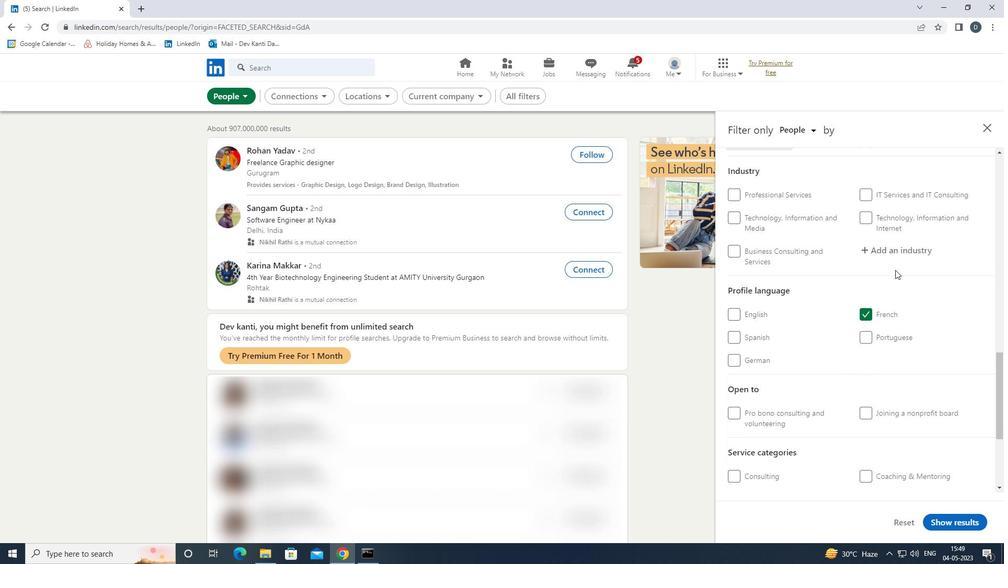 
Action: Mouse pressed left at (895, 245)
Screenshot: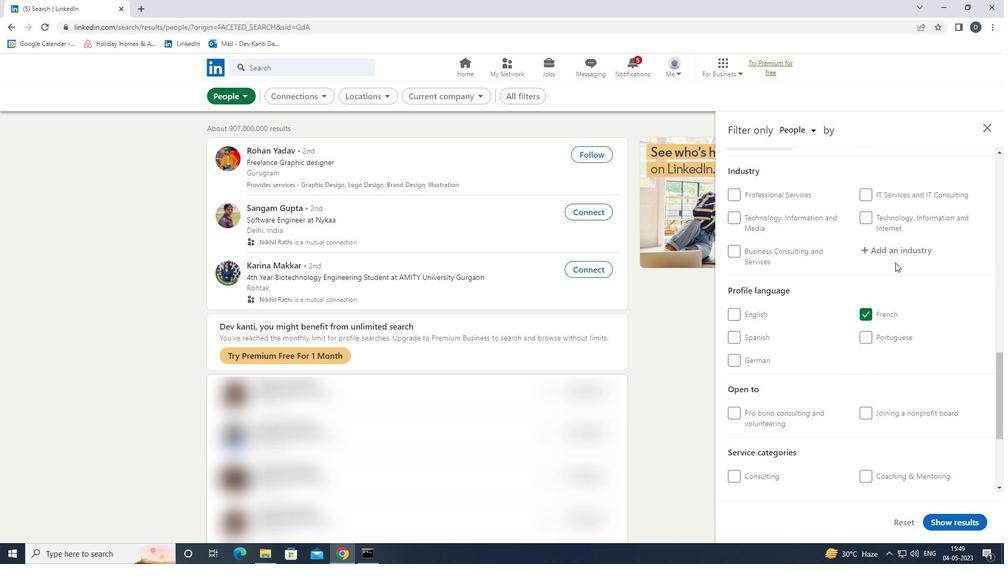 
Action: Mouse moved to (894, 246)
Screenshot: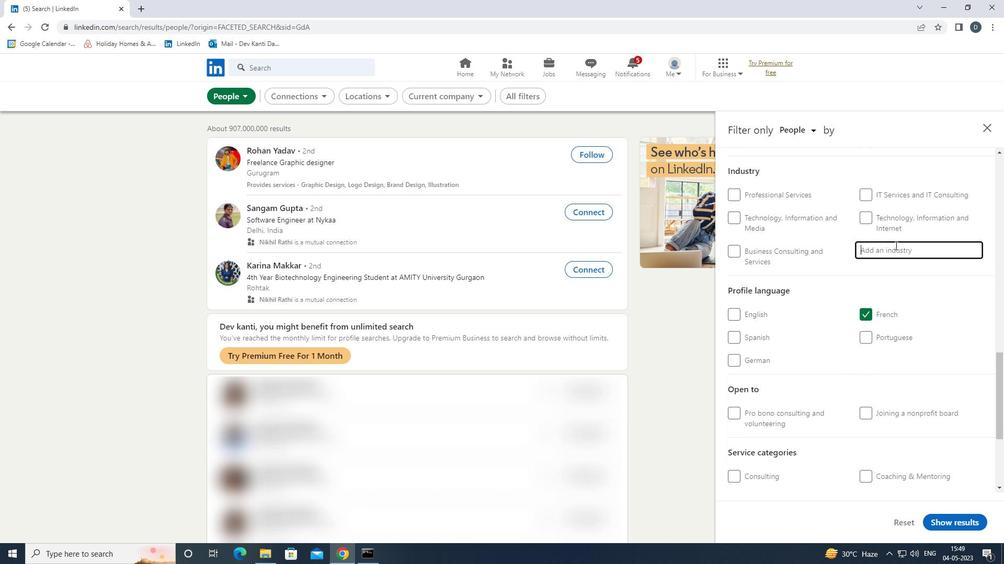 
Action: Key pressed <Key.shift>SOCIAL<Key.space><Key.shift>NET<Key.down><Key.enter>
Screenshot: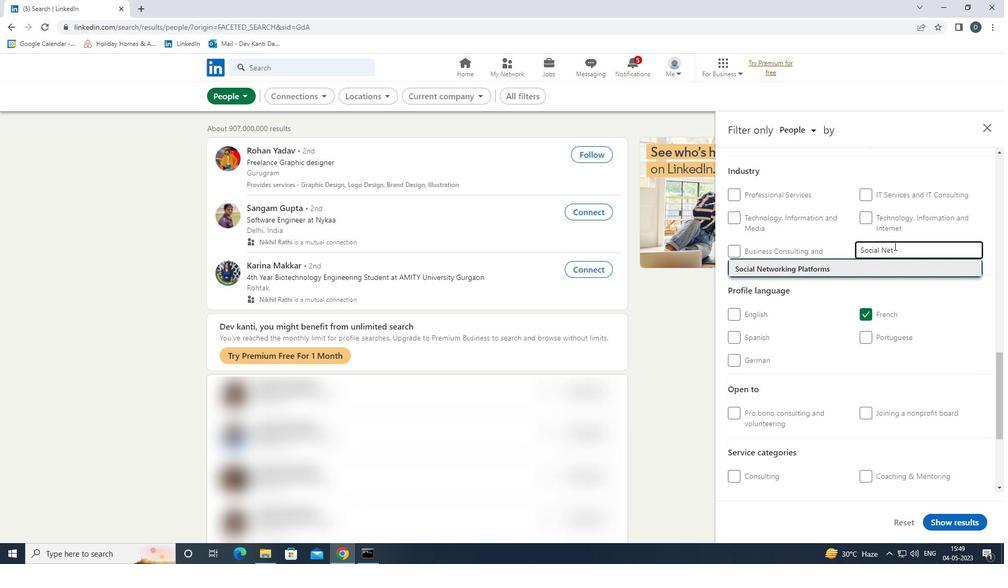 
Action: Mouse scrolled (894, 245) with delta (0, 0)
Screenshot: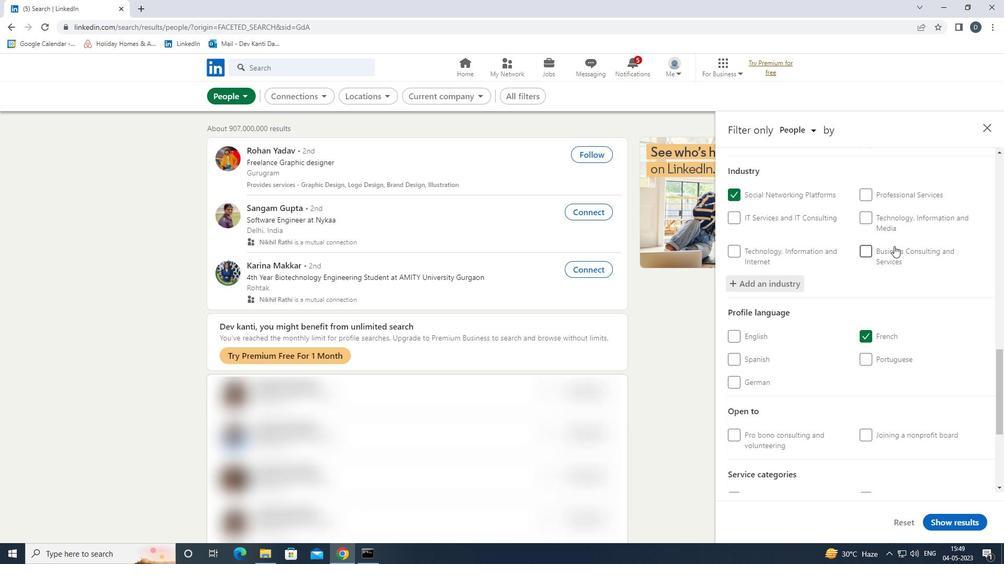 
Action: Mouse scrolled (894, 245) with delta (0, 0)
Screenshot: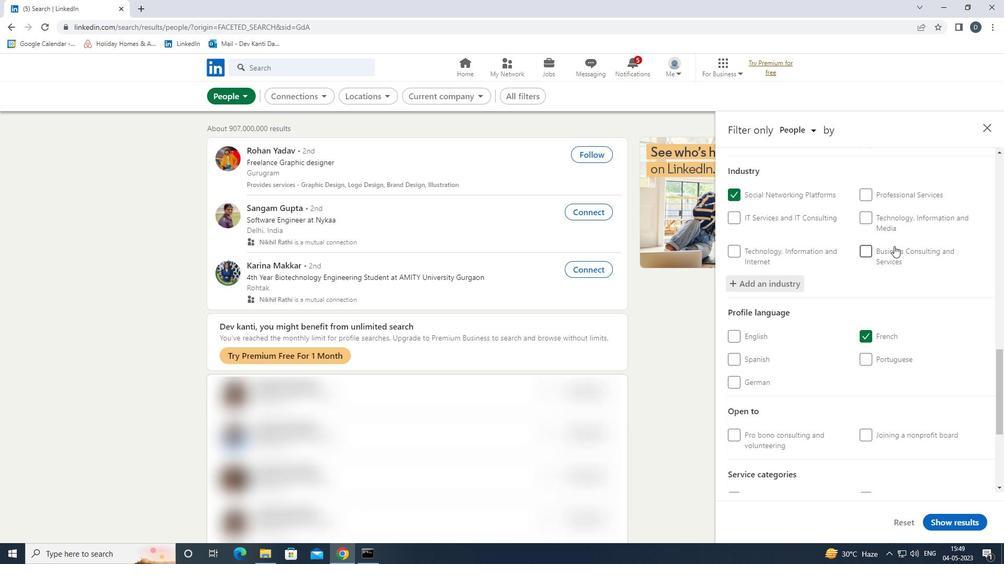 
Action: Mouse scrolled (894, 245) with delta (0, 0)
Screenshot: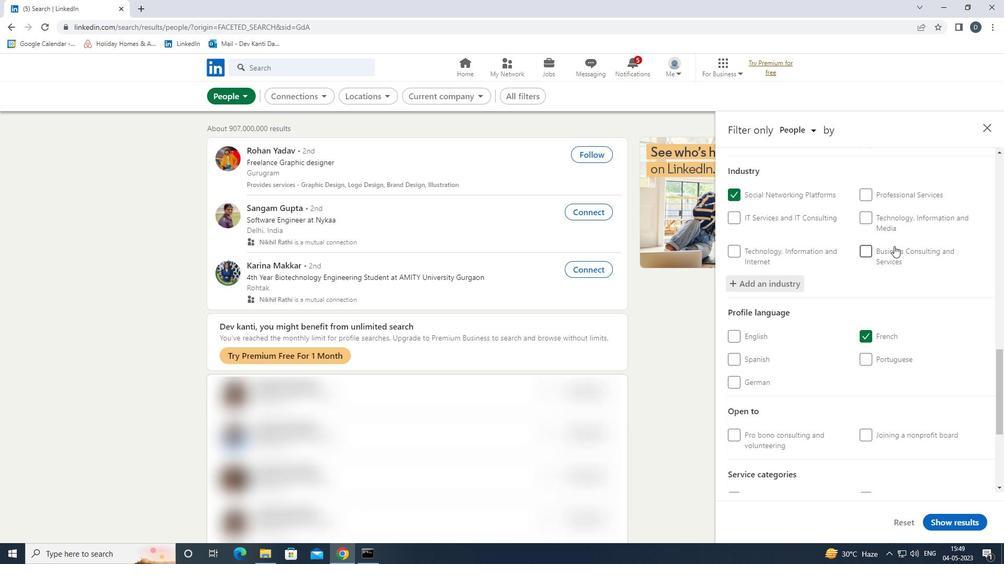 
Action: Mouse moved to (894, 257)
Screenshot: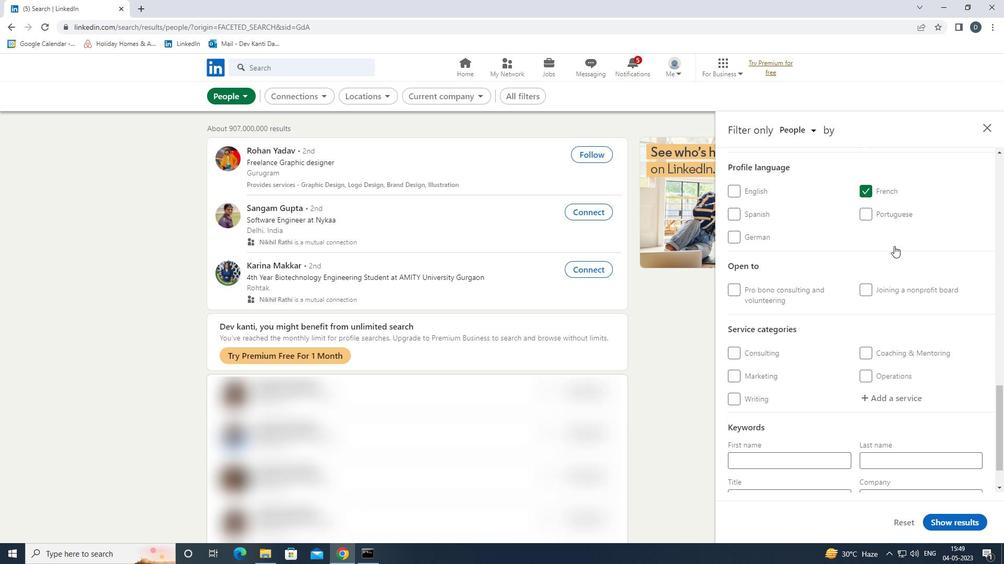 
Action: Mouse scrolled (894, 256) with delta (0, 0)
Screenshot: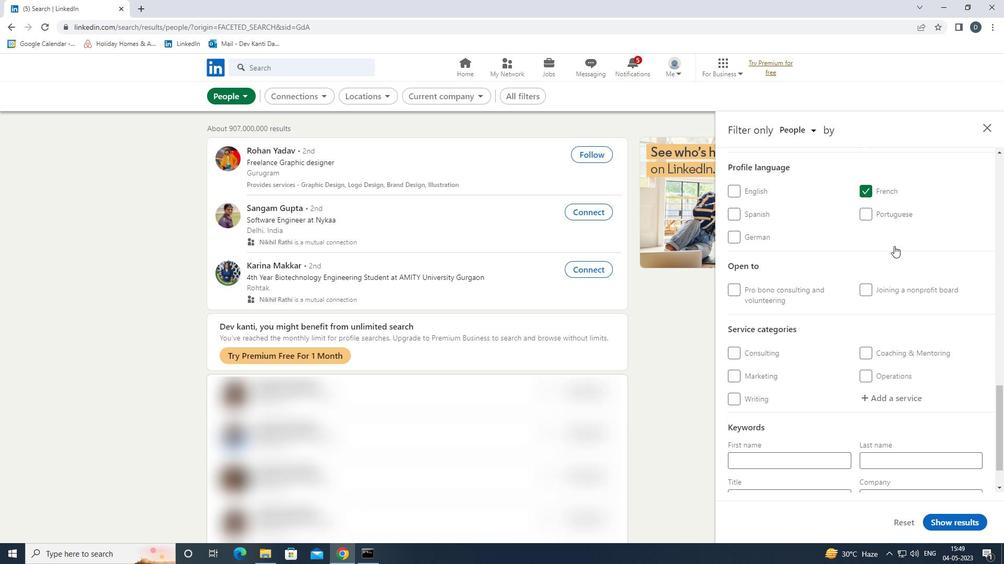 
Action: Mouse moved to (894, 261)
Screenshot: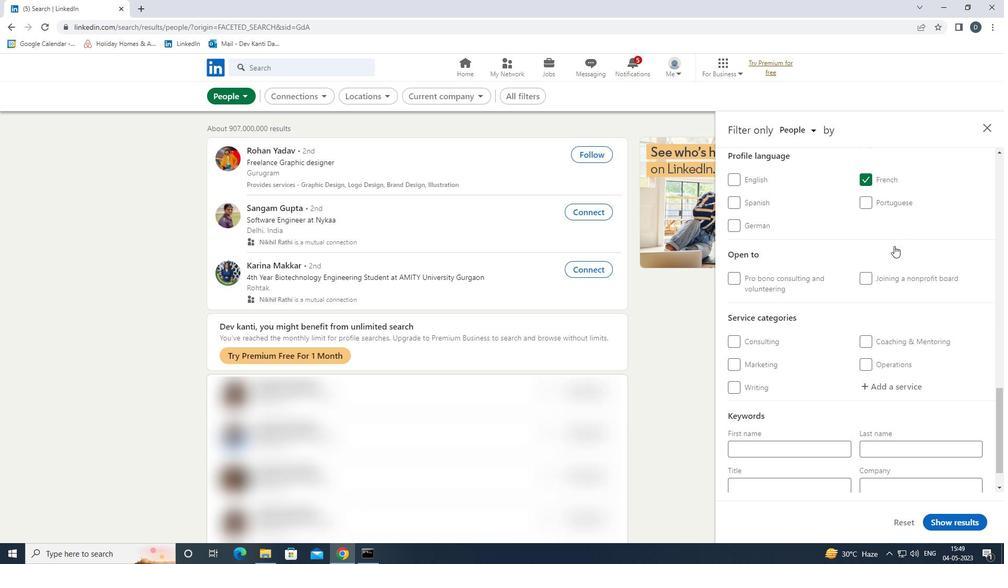 
Action: Mouse scrolled (894, 261) with delta (0, 0)
Screenshot: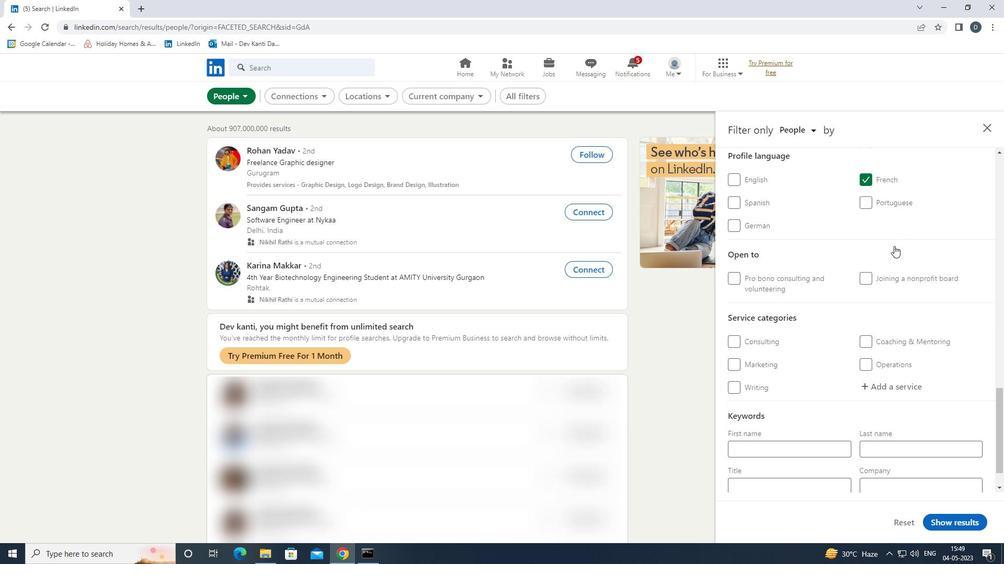 
Action: Mouse moved to (889, 348)
Screenshot: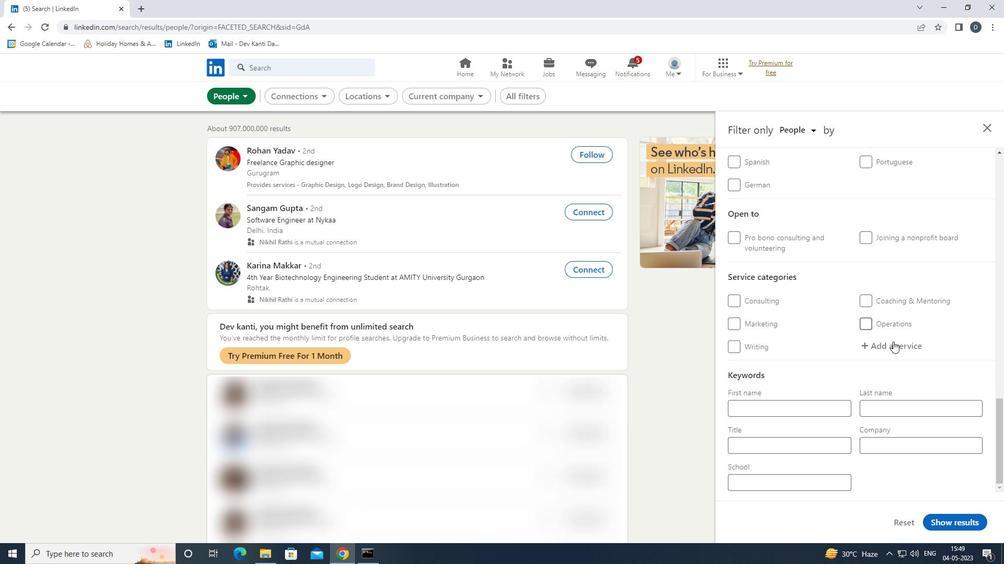 
Action: Mouse pressed left at (889, 348)
Screenshot: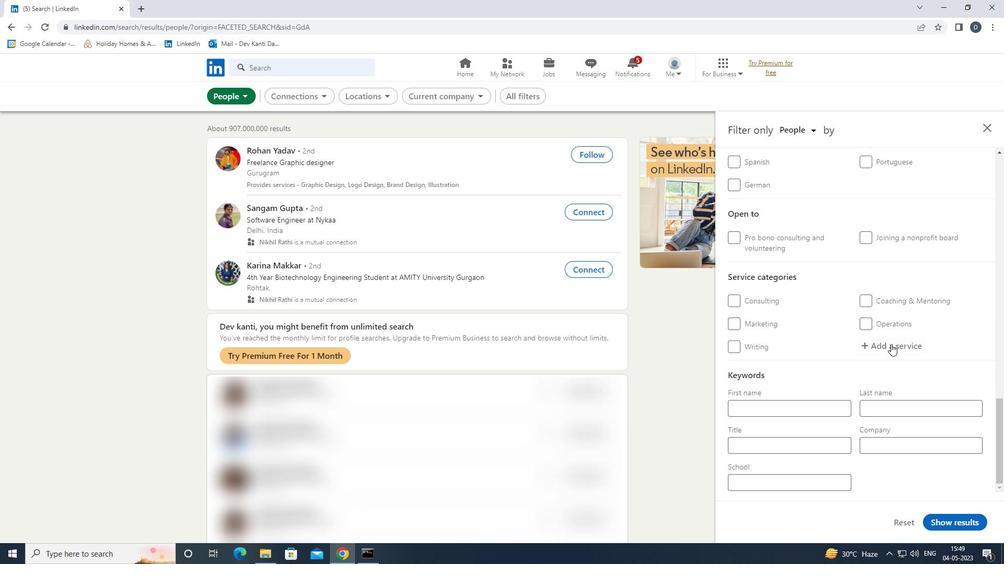 
Action: Mouse moved to (889, 345)
Screenshot: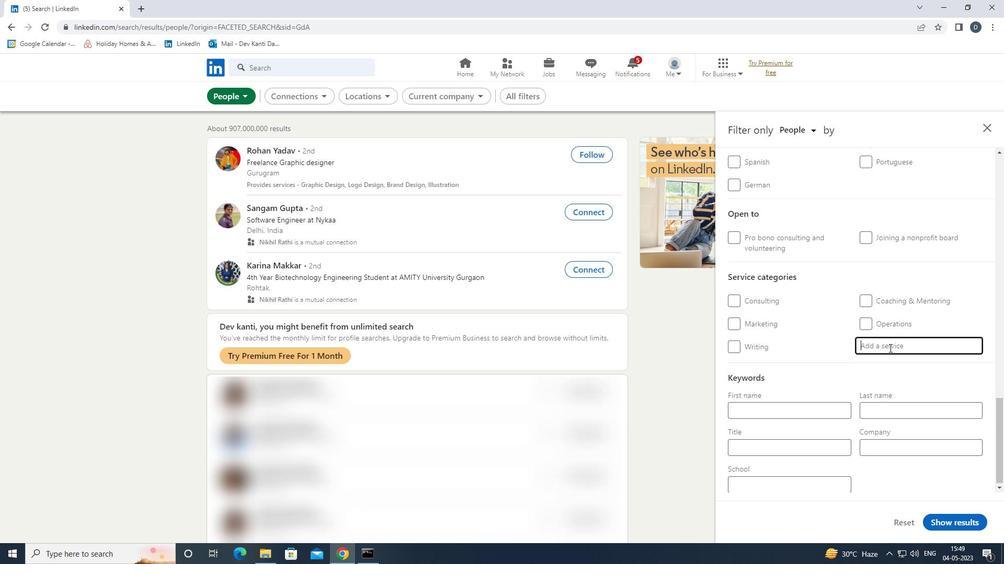 
Action: Key pressed <Key.shift><Key.shift>INTERIOR<Key.down><Key.enter>
Screenshot: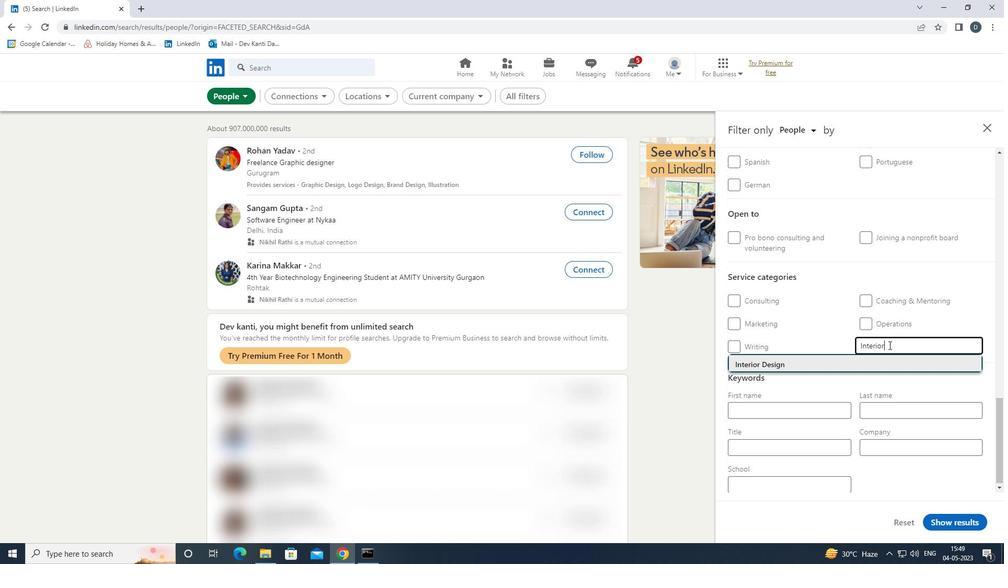 
Action: Mouse moved to (943, 334)
Screenshot: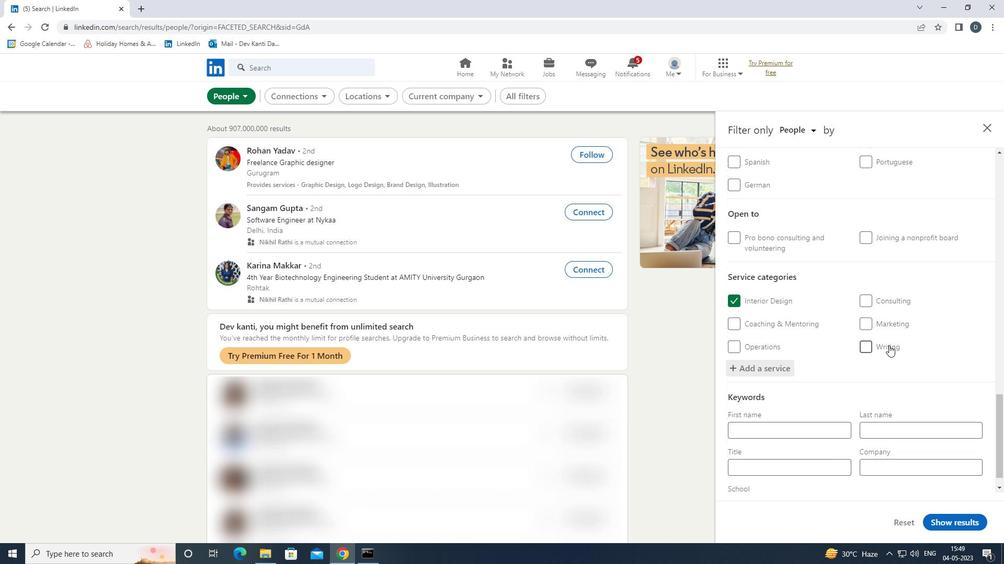 
Action: Mouse scrolled (943, 334) with delta (0, 0)
Screenshot: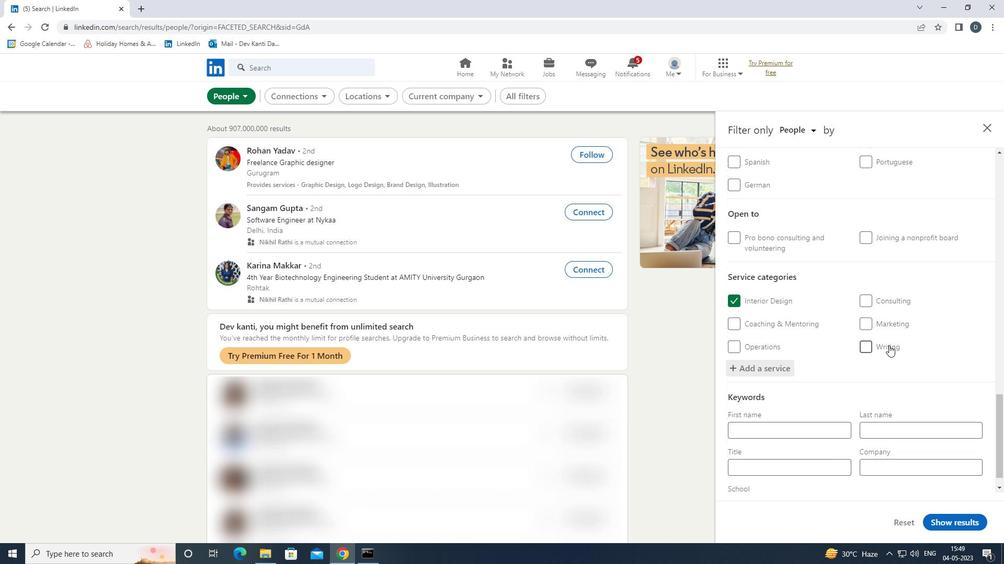
Action: Mouse moved to (930, 334)
Screenshot: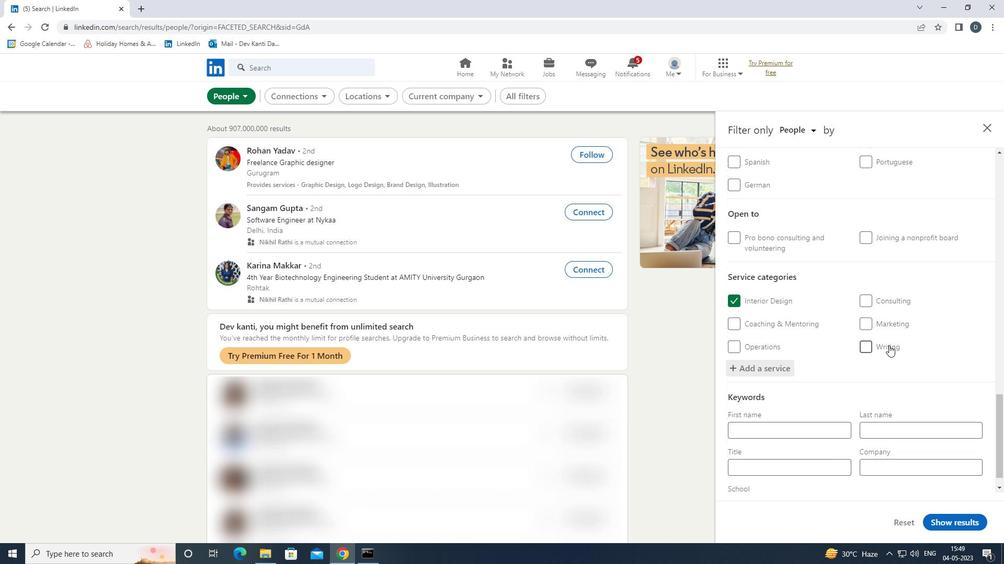 
Action: Mouse scrolled (930, 334) with delta (0, 0)
Screenshot: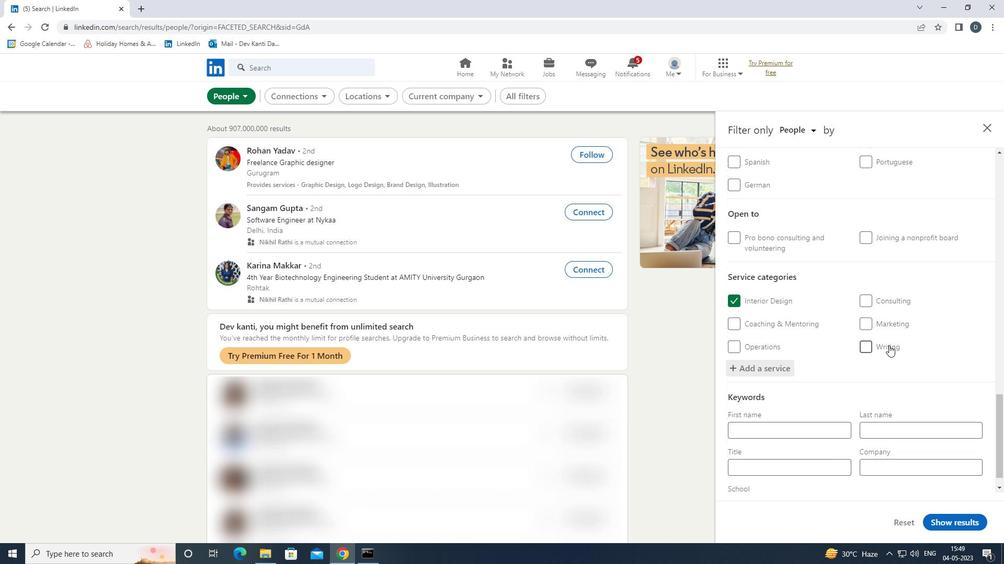 
Action: Mouse moved to (930, 334)
Screenshot: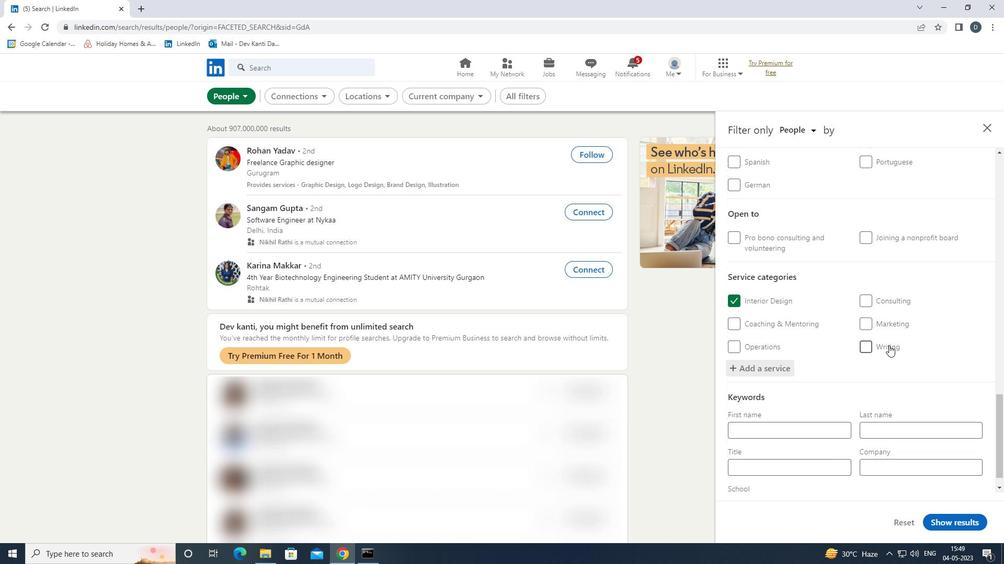 
Action: Mouse scrolled (930, 334) with delta (0, 0)
Screenshot: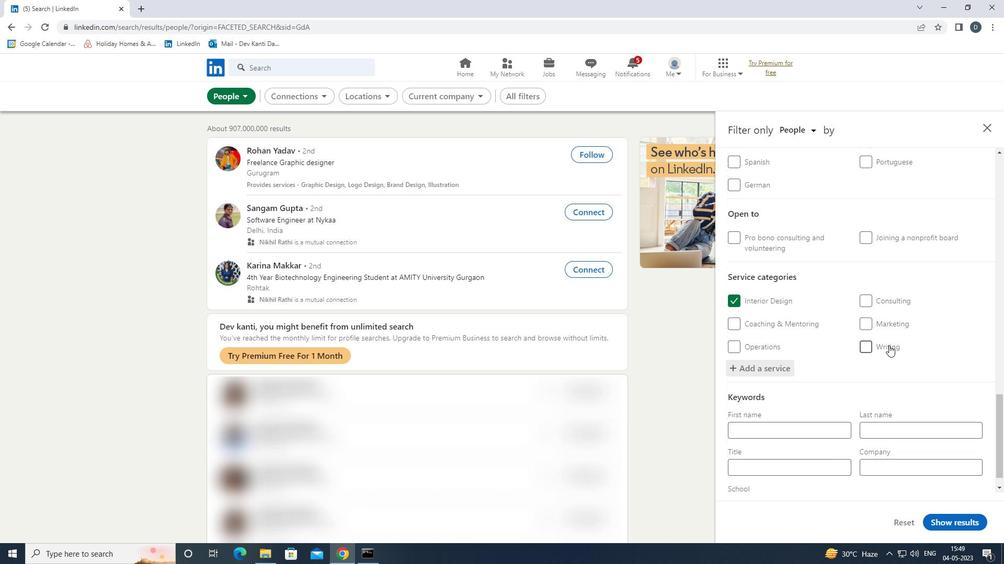 
Action: Mouse moved to (928, 334)
Screenshot: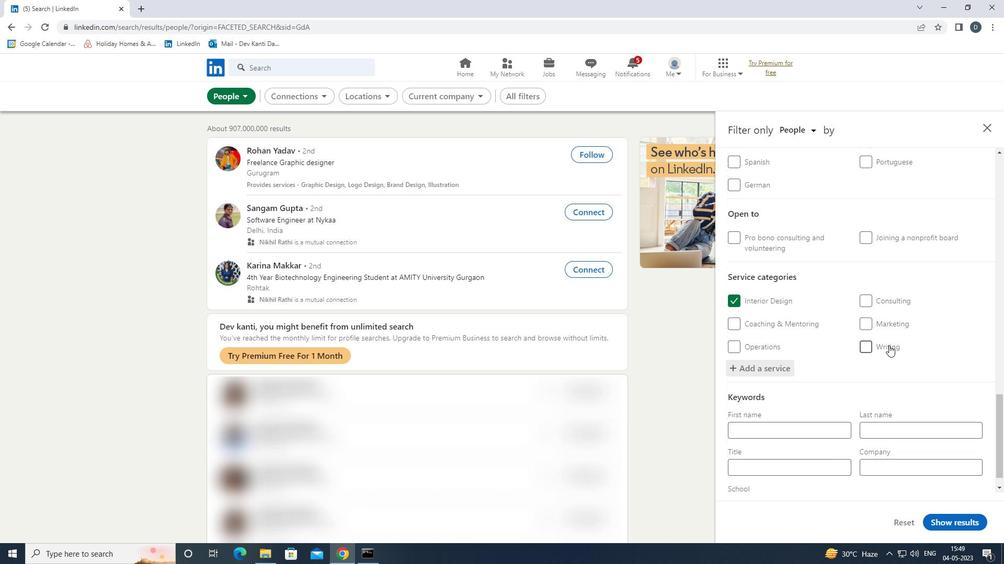 
Action: Mouse scrolled (928, 334) with delta (0, 0)
Screenshot: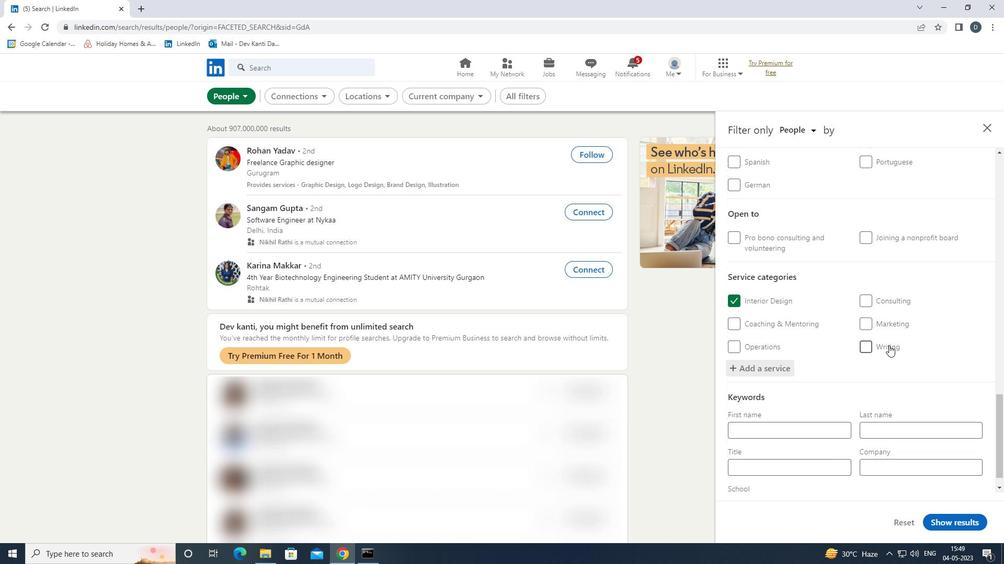 
Action: Mouse moved to (802, 442)
Screenshot: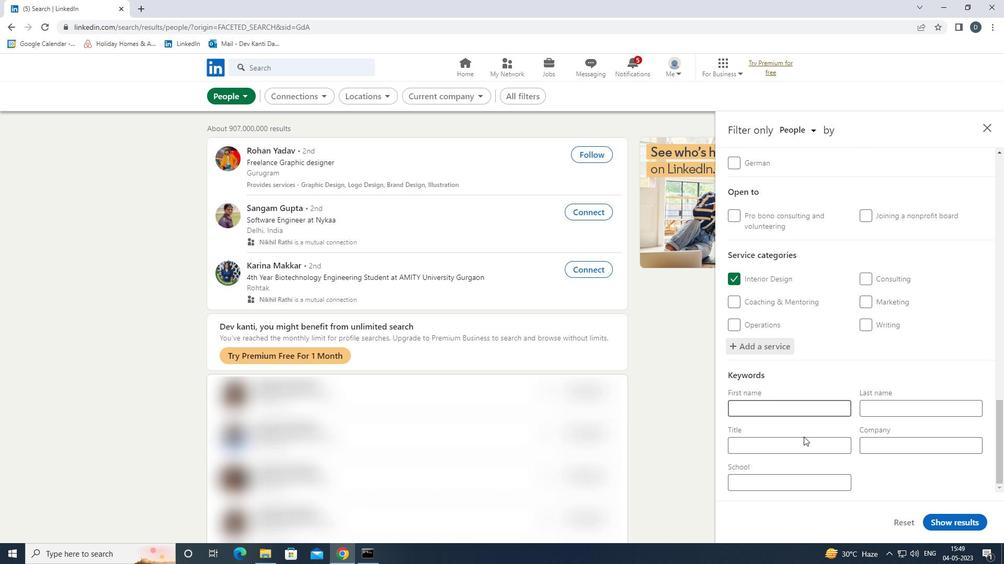 
Action: Mouse pressed left at (802, 442)
Screenshot: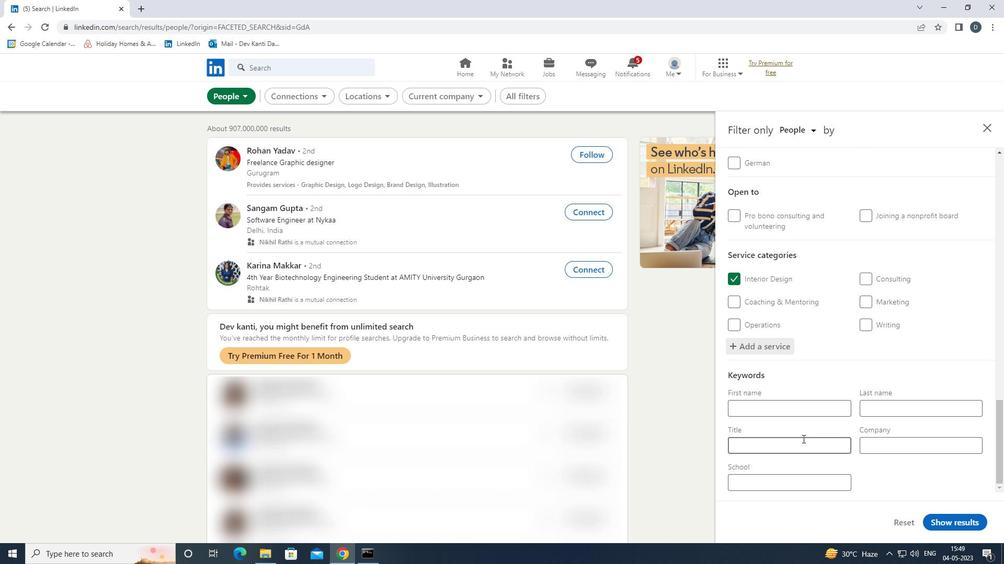 
Action: Mouse moved to (804, 444)
Screenshot: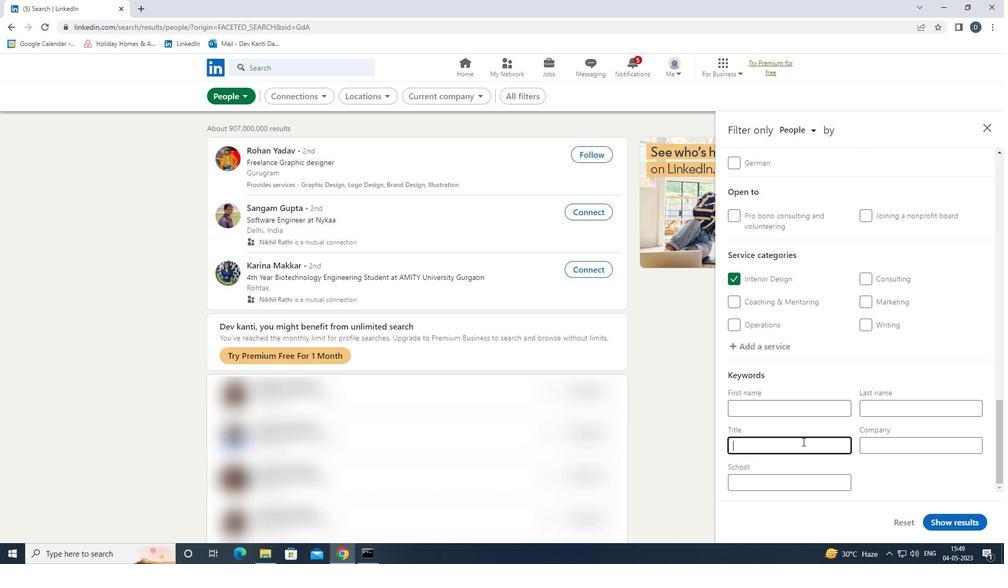 
Action: Key pressed <Key.shift>CHEIF<Key.space><Key.shift>EXECUTIVE<Key.space><Key.shift><Key.shift><Key.shift><Key.shift><Key.shift><Key.shift>OFFICER
Screenshot: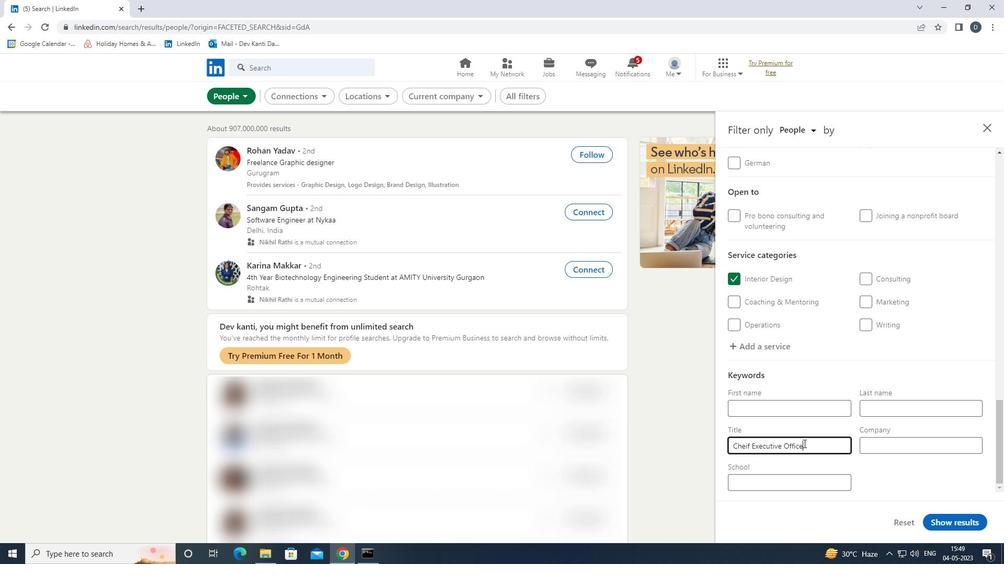 
Action: Mouse moved to (932, 519)
Screenshot: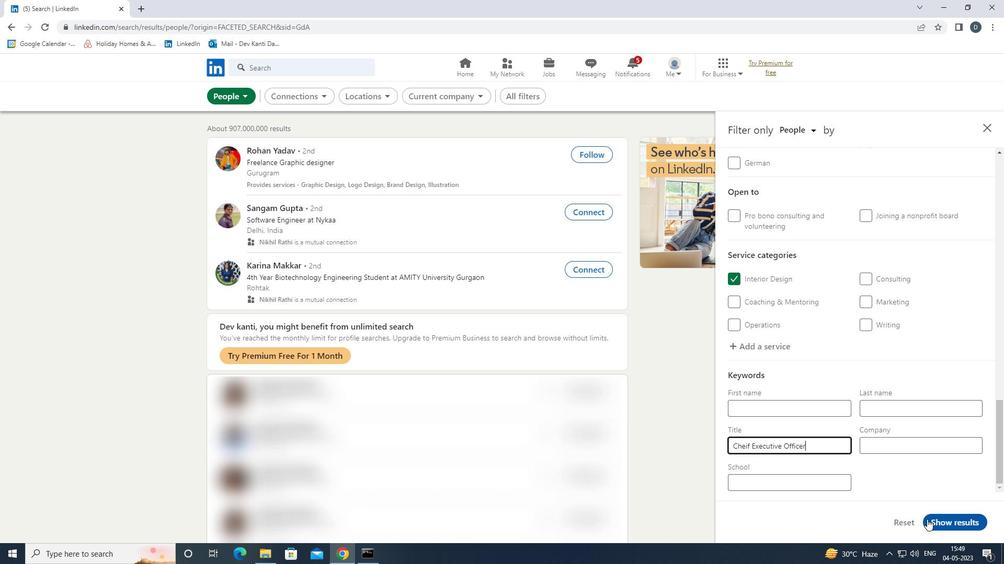 
Action: Mouse pressed left at (932, 519)
Screenshot: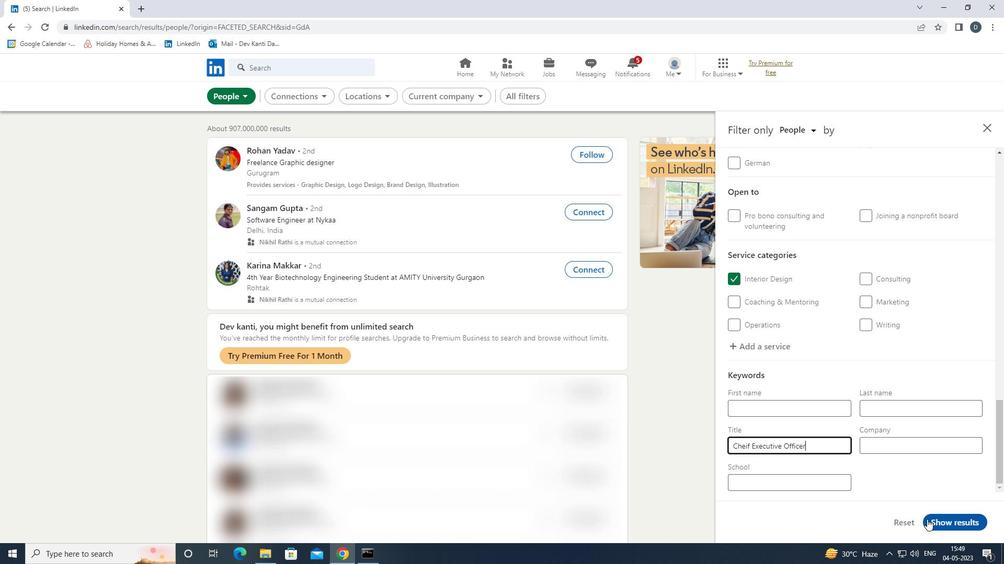 
Action: Mouse moved to (556, 298)
Screenshot: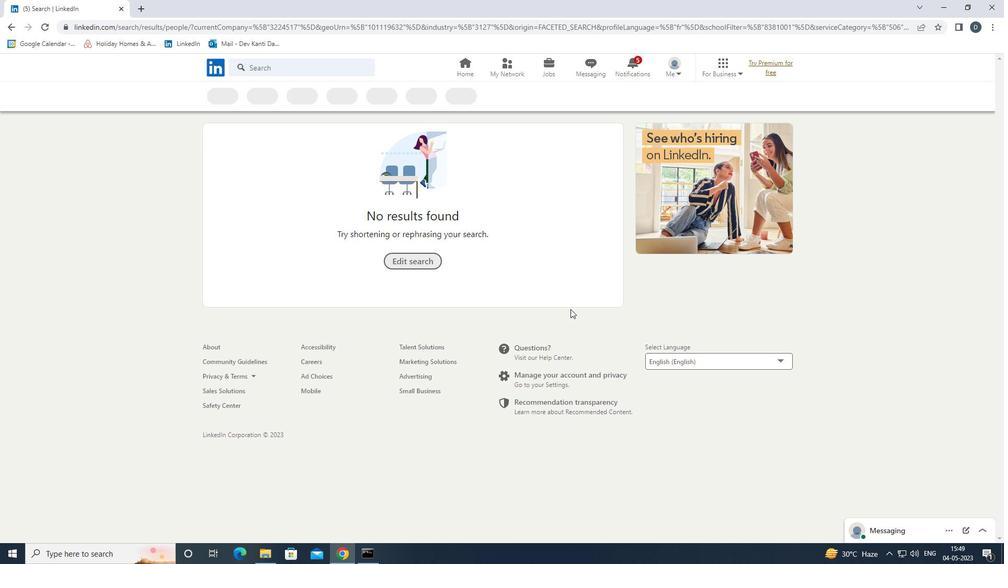 
